 Task: Add The Fish Market Farm Raised Atlantic Salmon to the cart.
Action: Mouse pressed left at (26, 138)
Screenshot: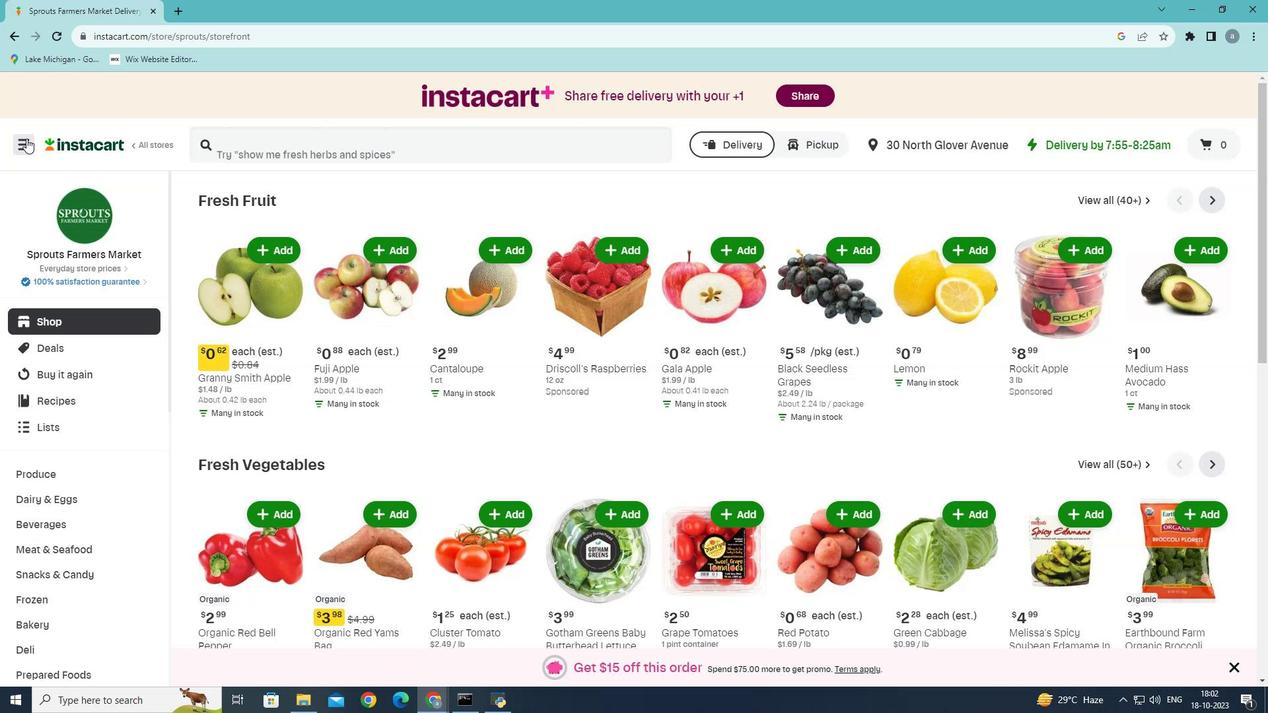 
Action: Mouse moved to (66, 382)
Screenshot: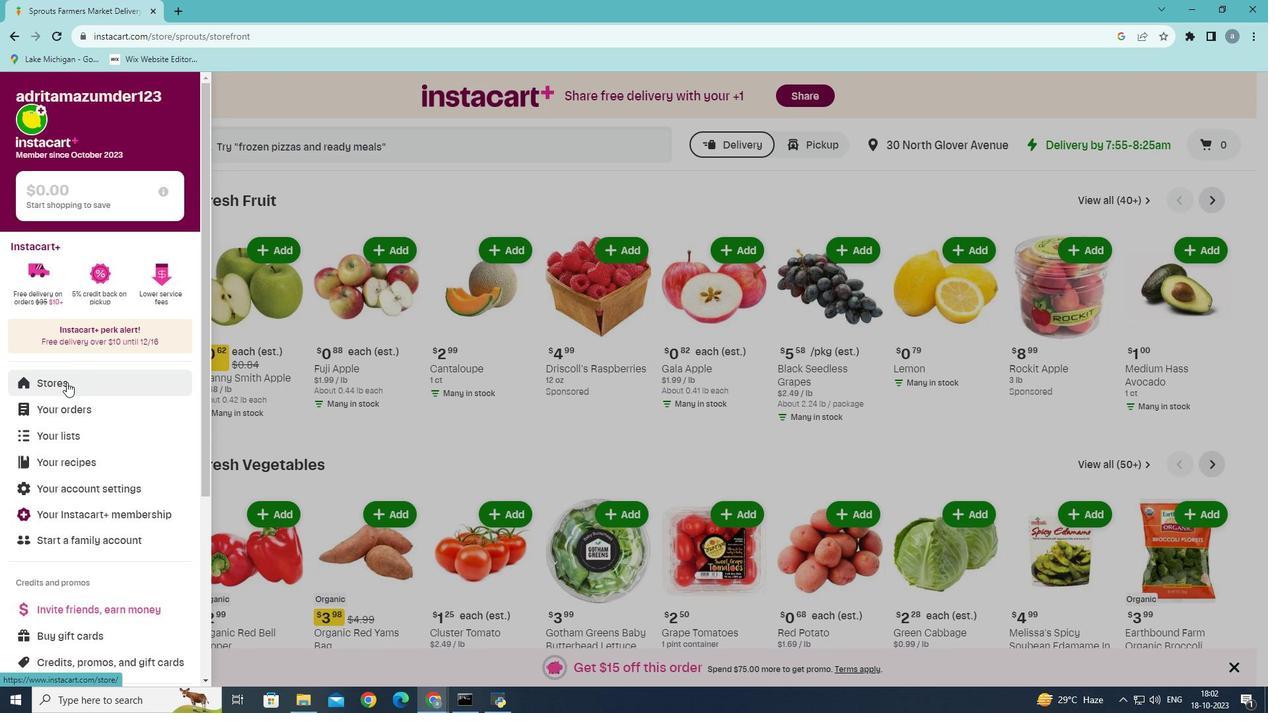 
Action: Mouse pressed left at (66, 382)
Screenshot: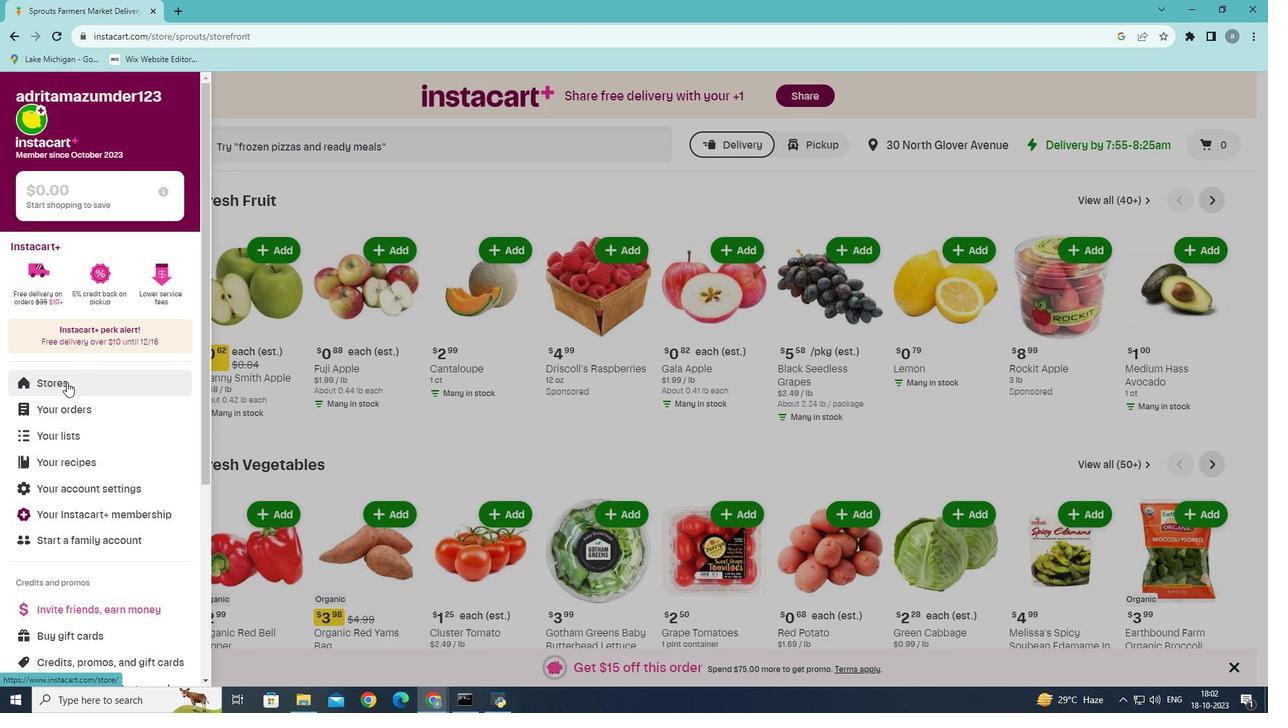 
Action: Mouse moved to (309, 149)
Screenshot: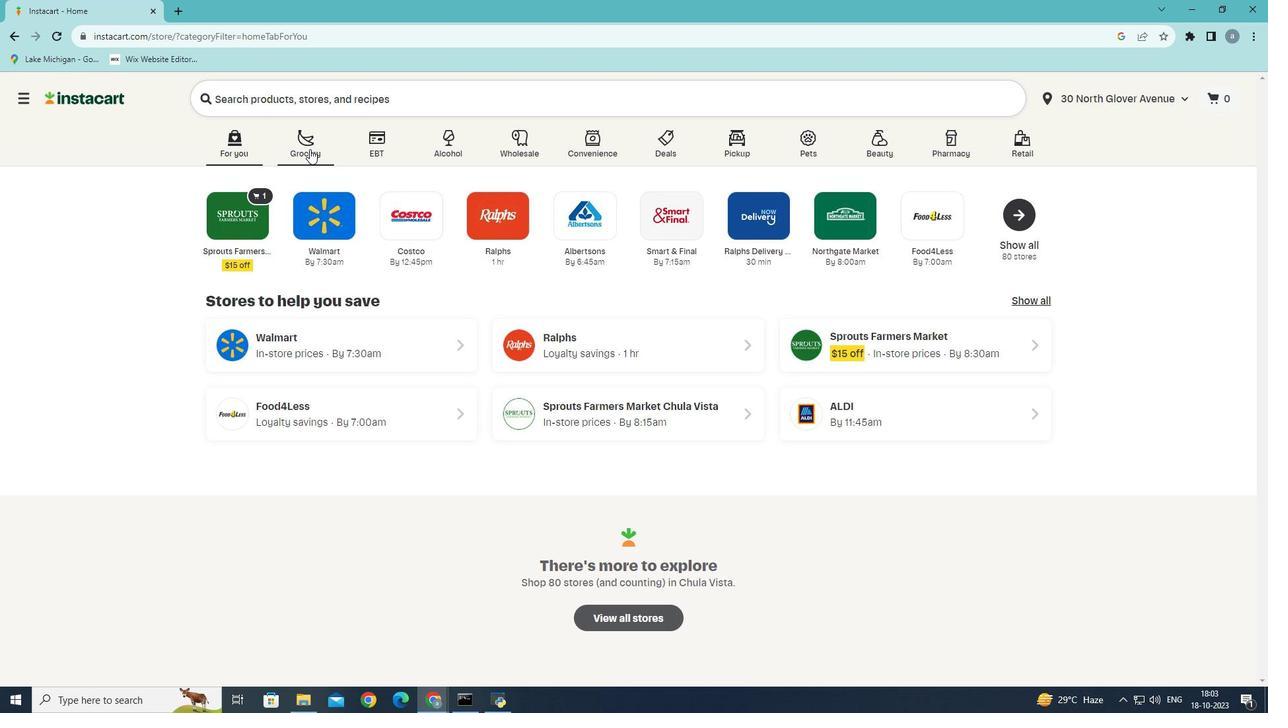 
Action: Mouse pressed left at (309, 149)
Screenshot: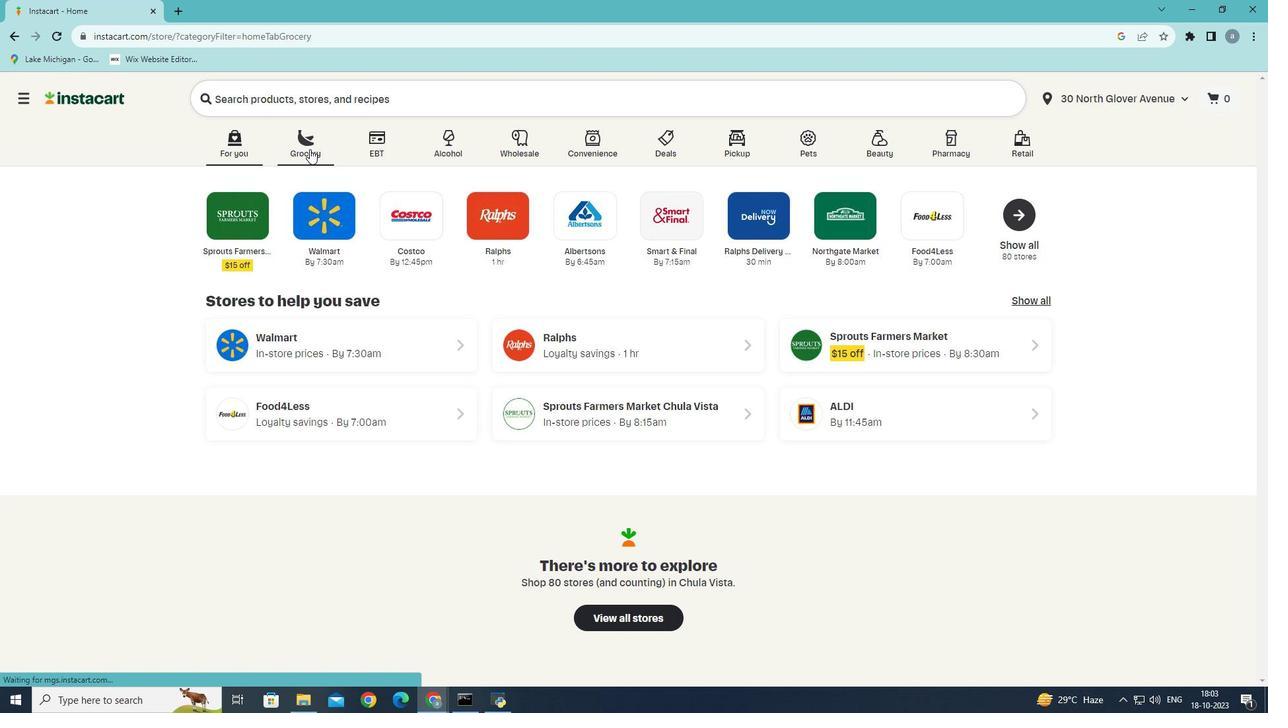 
Action: Mouse moved to (291, 377)
Screenshot: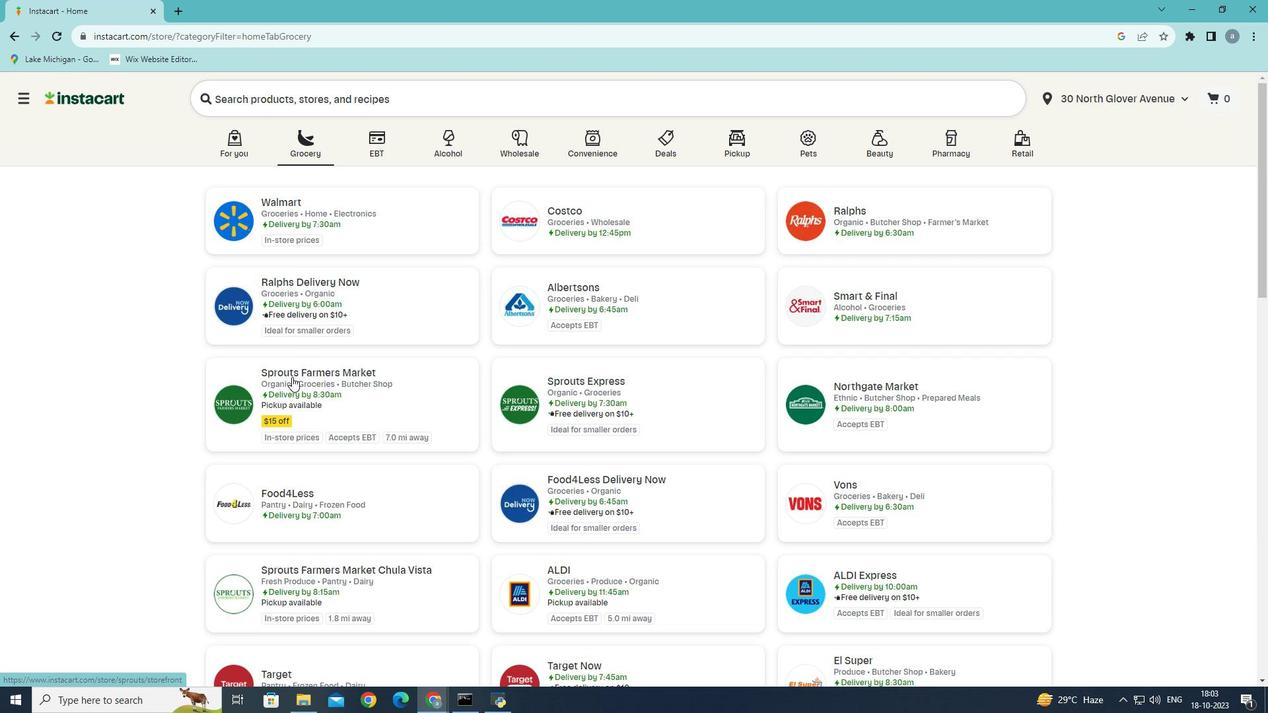 
Action: Mouse pressed left at (291, 377)
Screenshot: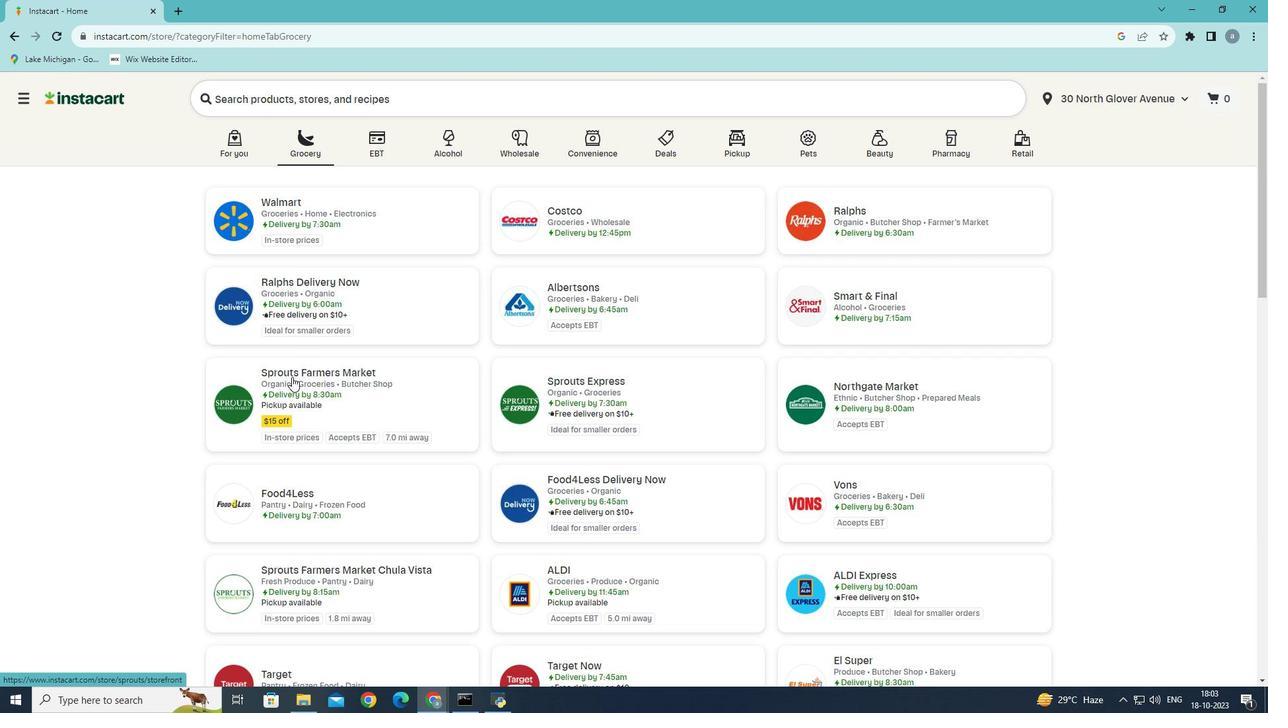 
Action: Mouse moved to (48, 546)
Screenshot: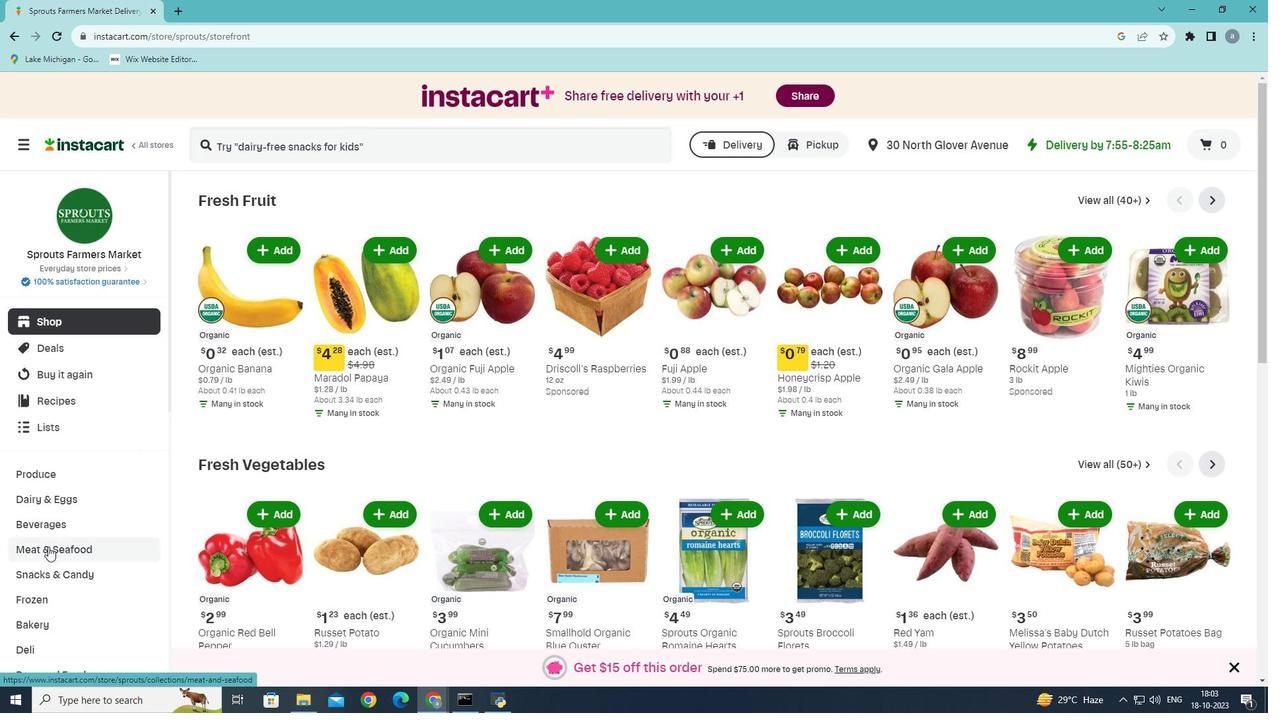 
Action: Mouse pressed left at (48, 546)
Screenshot: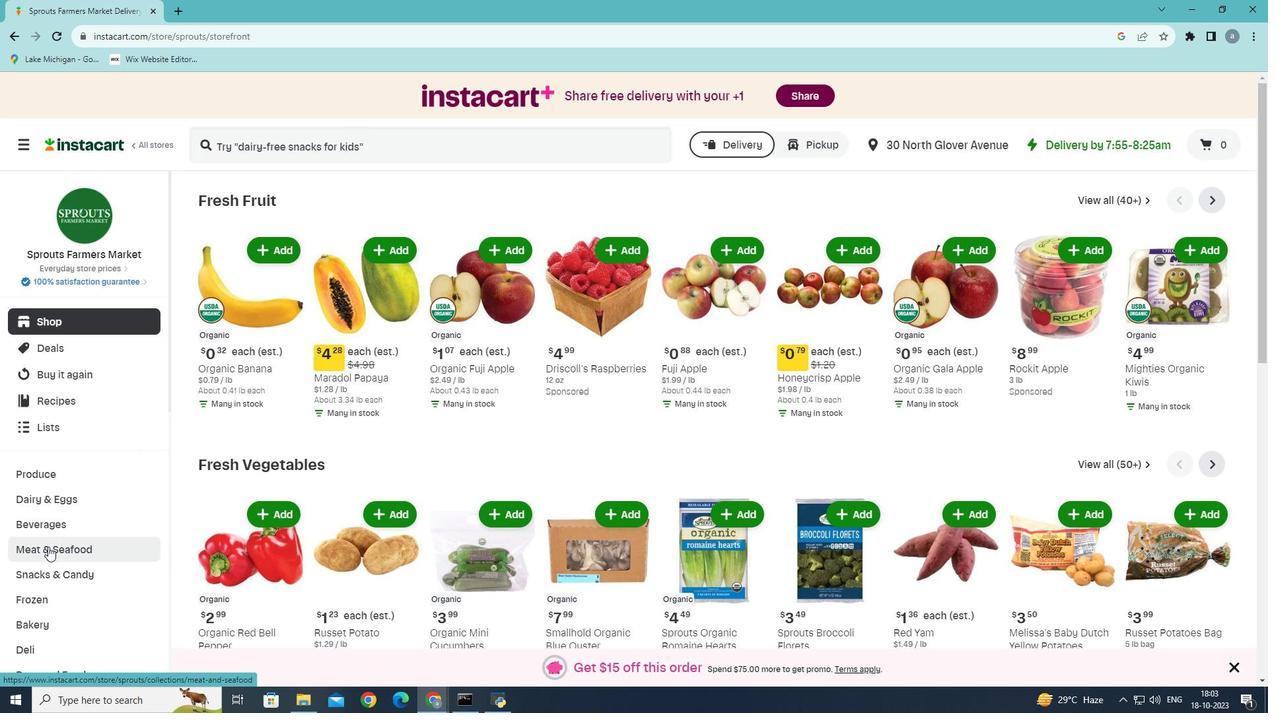 
Action: Mouse moved to (523, 235)
Screenshot: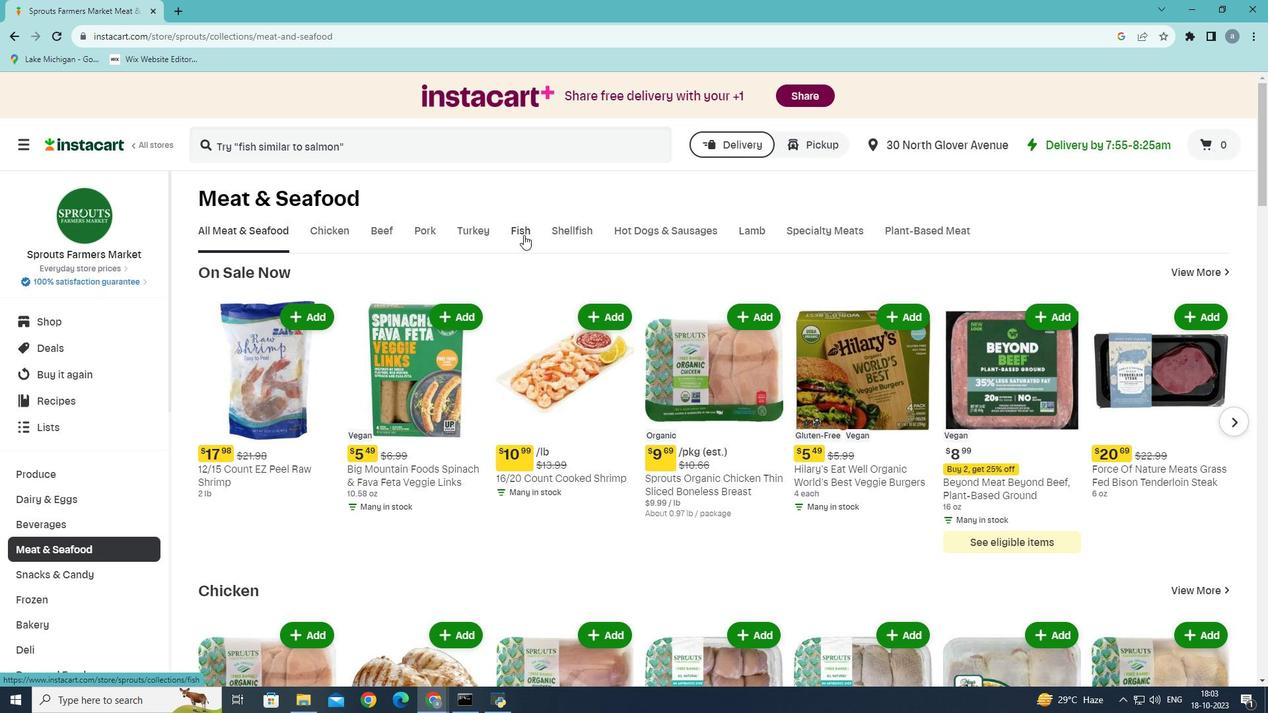 
Action: Mouse pressed left at (523, 235)
Screenshot: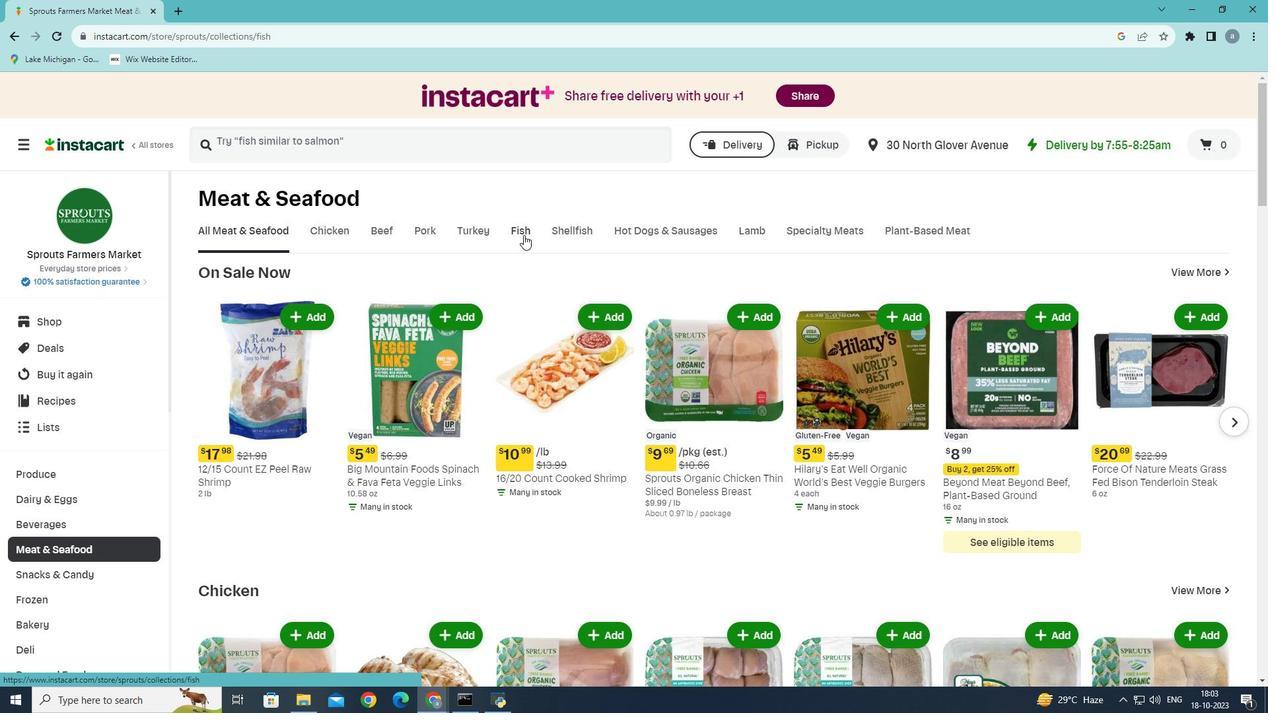 
Action: Mouse moved to (689, 501)
Screenshot: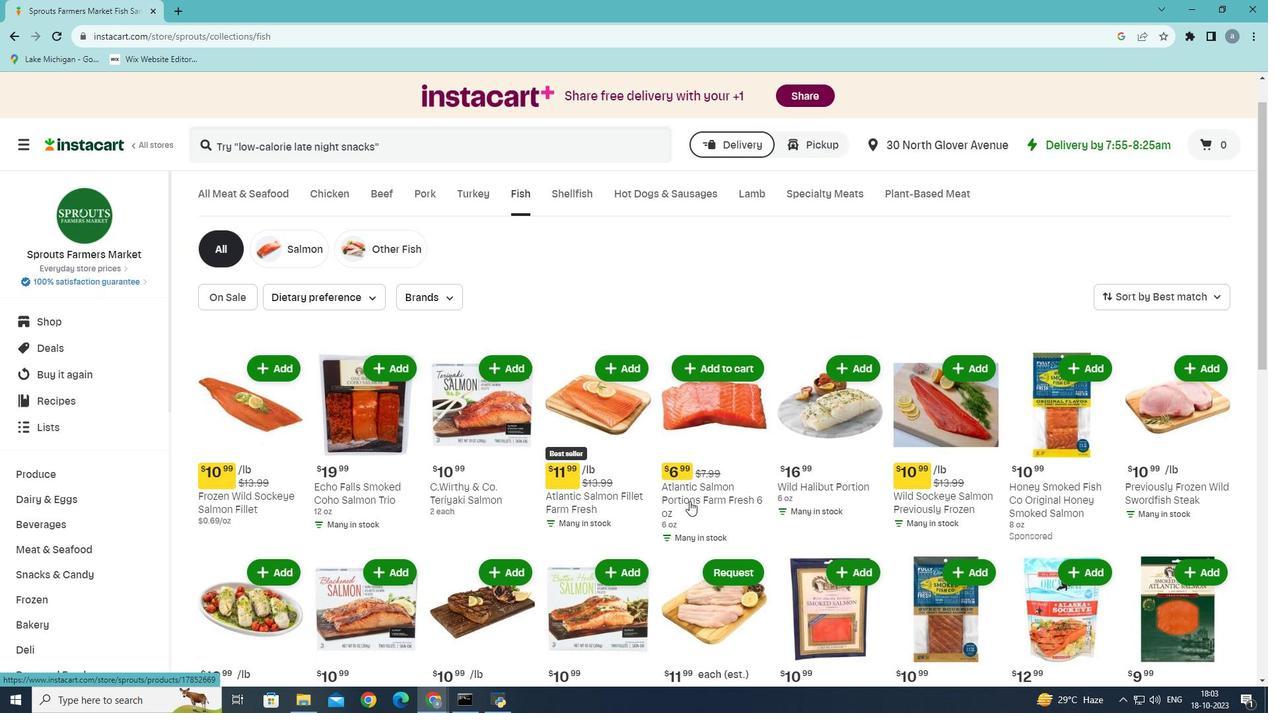 
Action: Mouse scrolled (689, 500) with delta (0, 0)
Screenshot: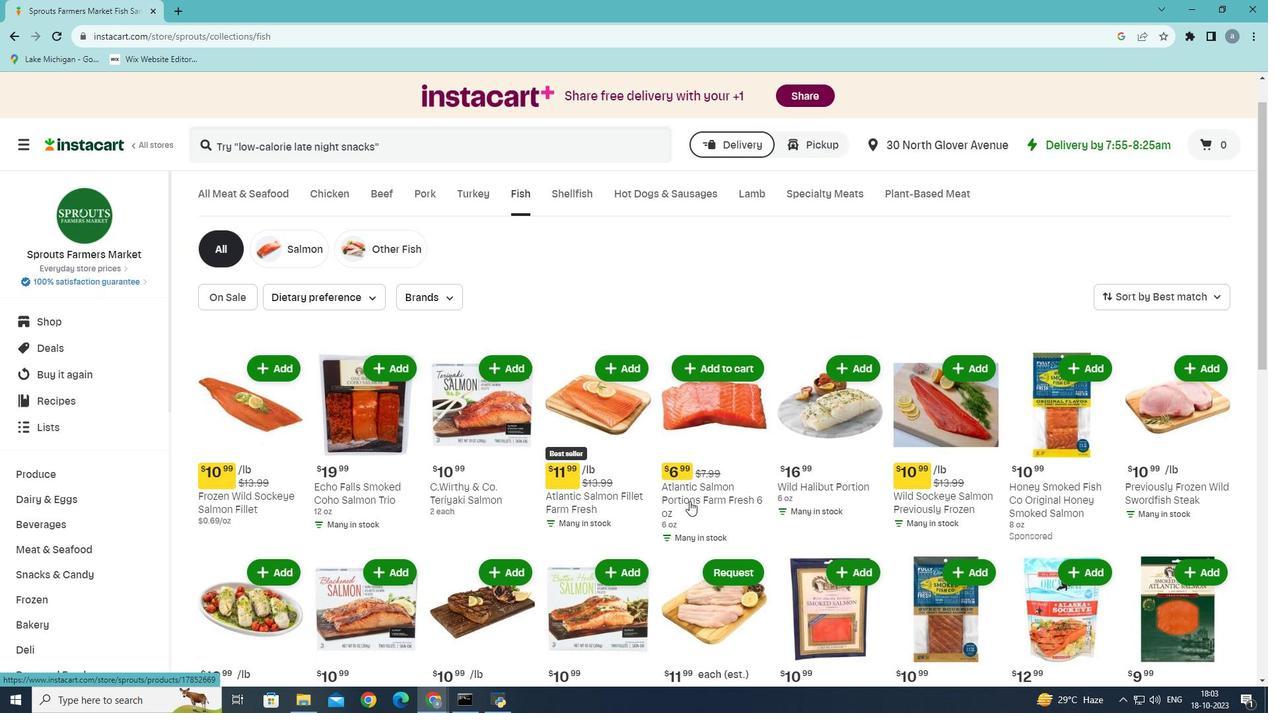 
Action: Mouse scrolled (689, 500) with delta (0, 0)
Screenshot: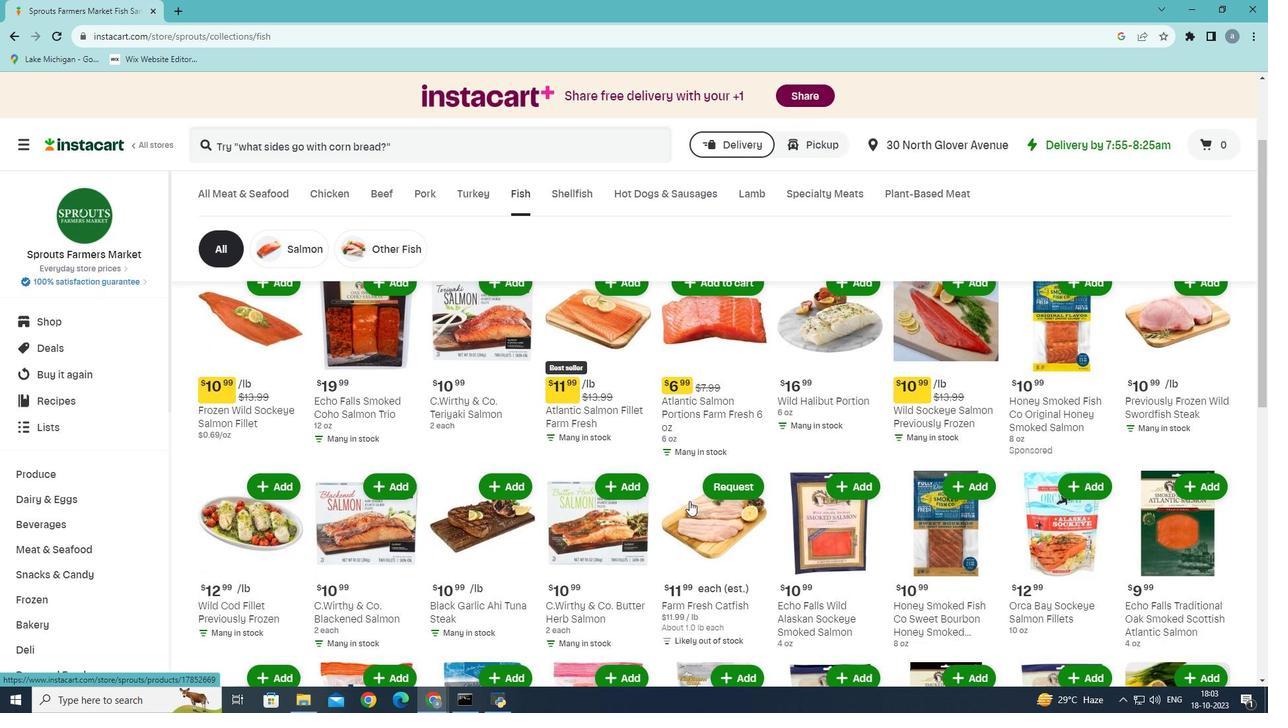 
Action: Mouse moved to (688, 502)
Screenshot: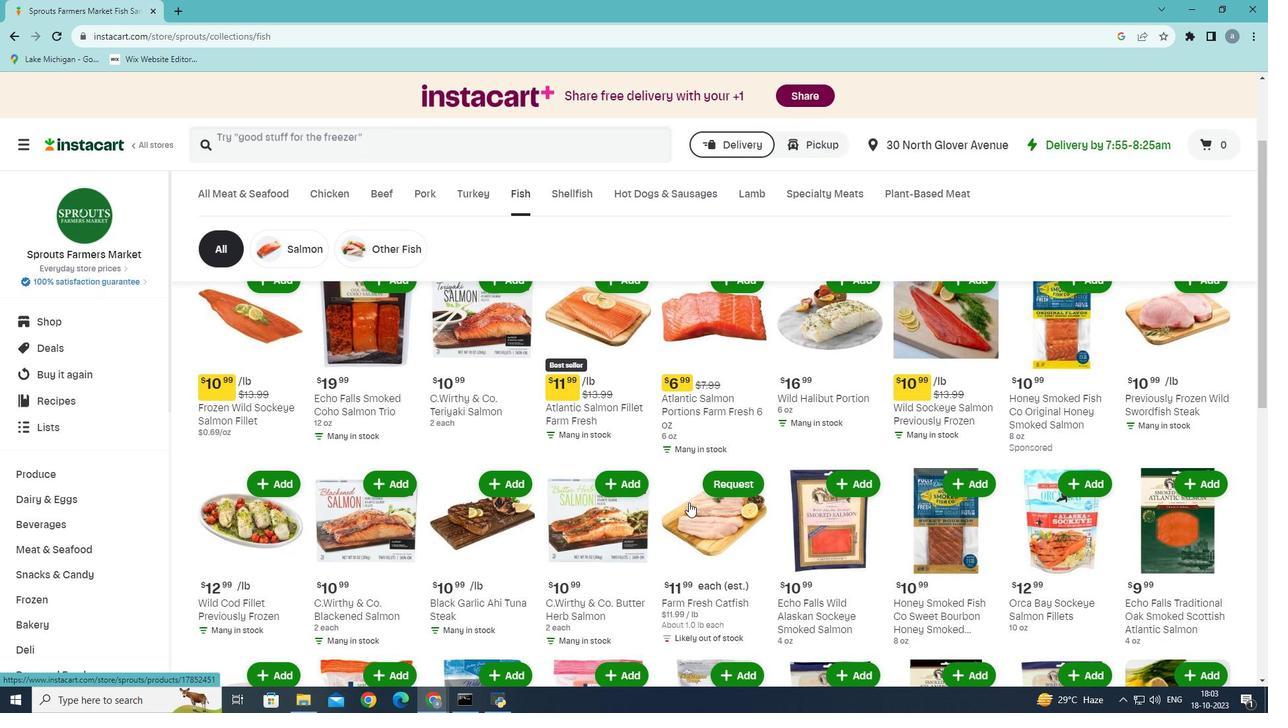 
Action: Mouse scrolled (688, 502) with delta (0, 0)
Screenshot: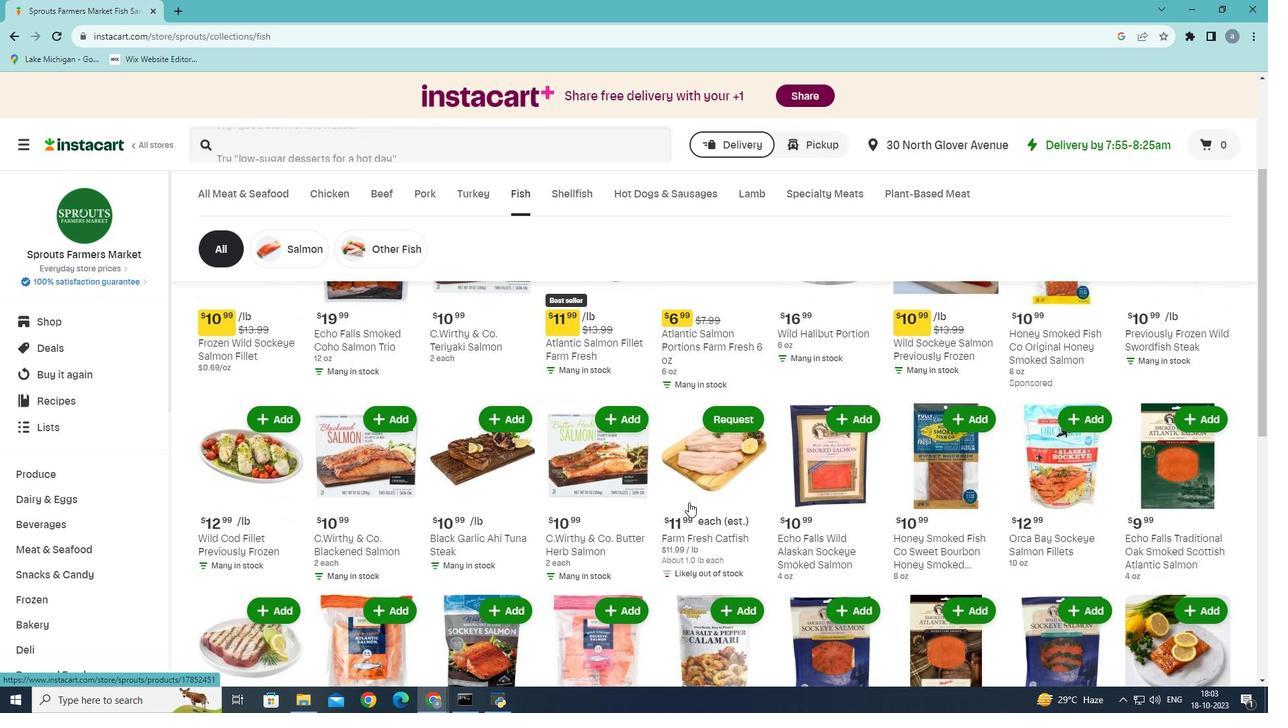 
Action: Mouse moved to (685, 502)
Screenshot: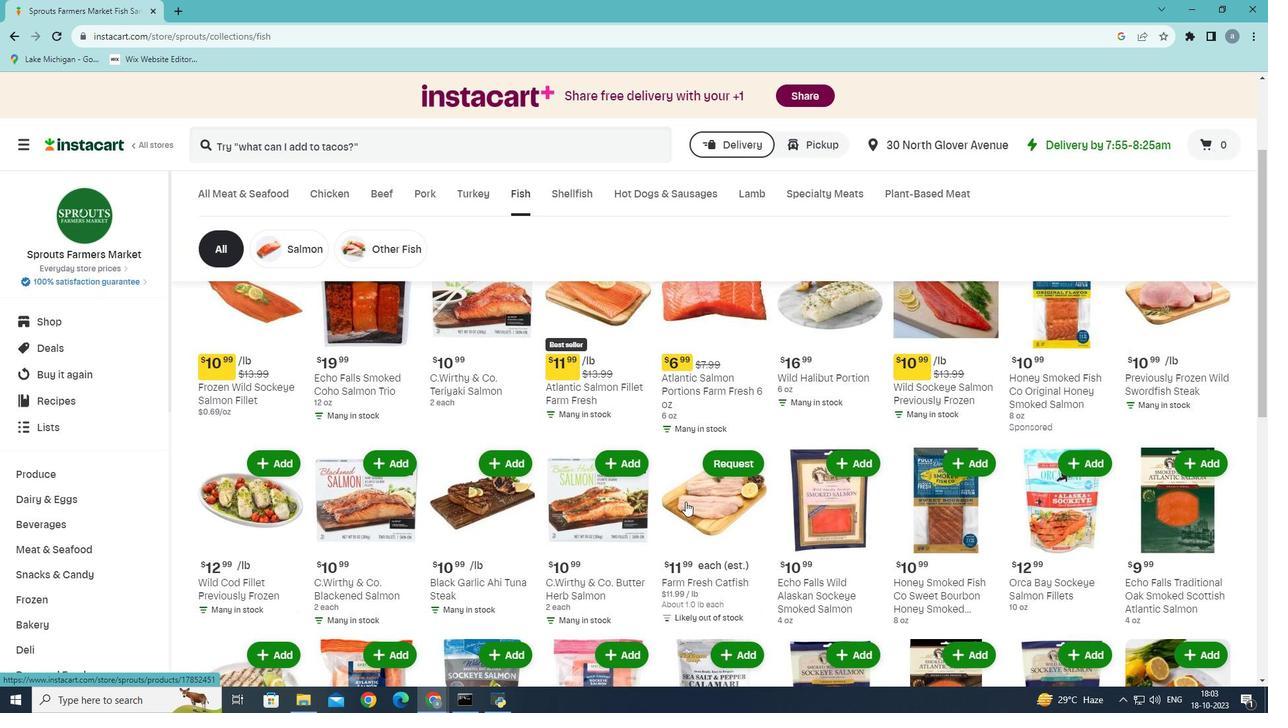 
Action: Mouse scrolled (685, 502) with delta (0, 0)
Screenshot: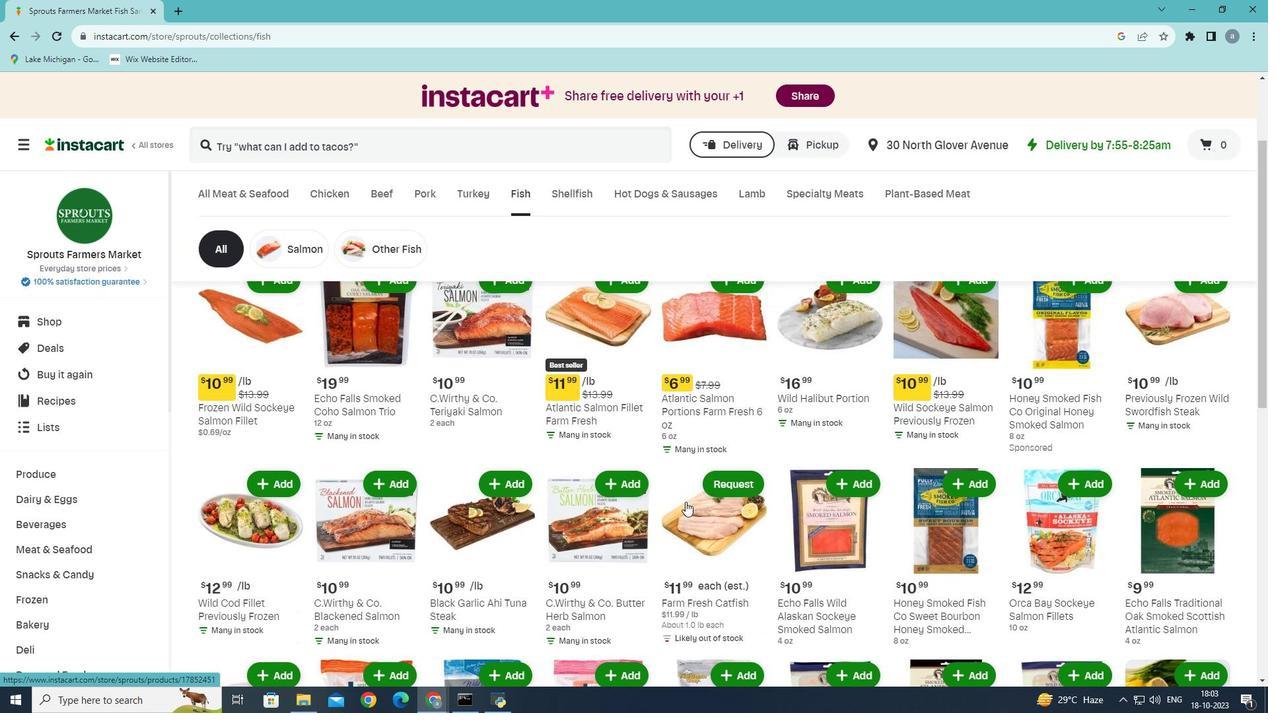 
Action: Mouse moved to (688, 510)
Screenshot: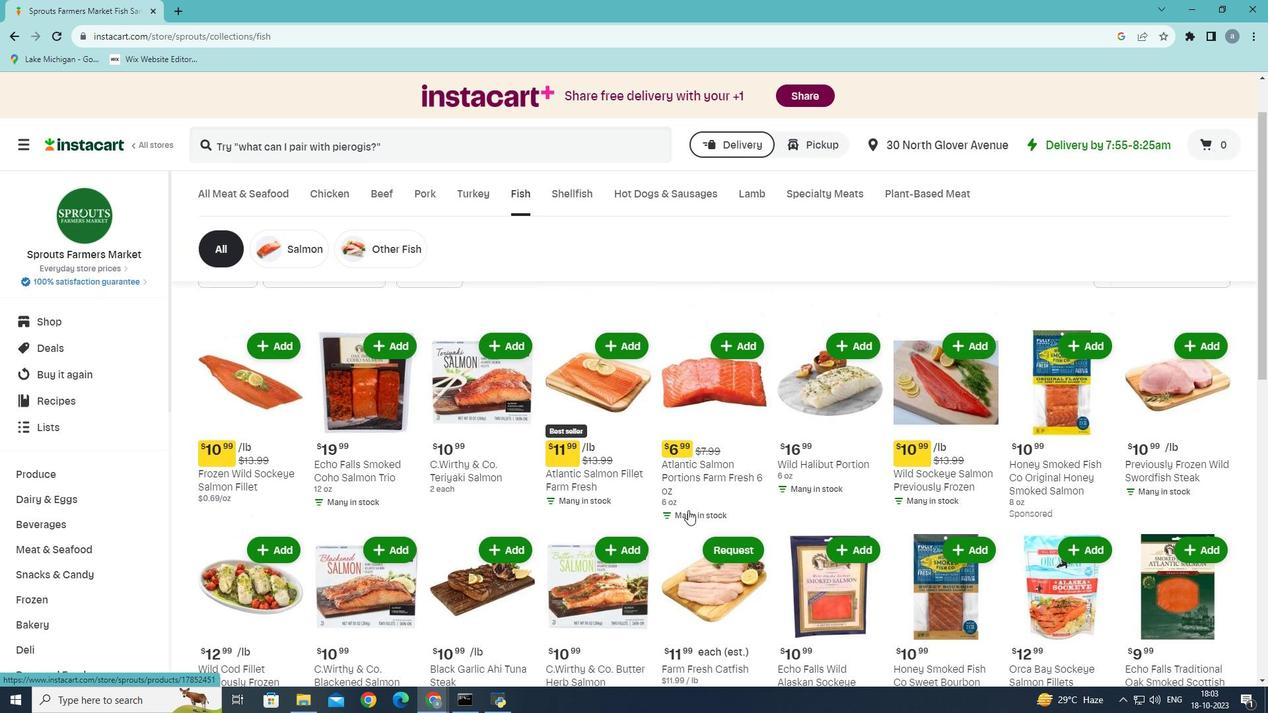 
Action: Mouse scrolled (688, 511) with delta (0, 0)
Screenshot: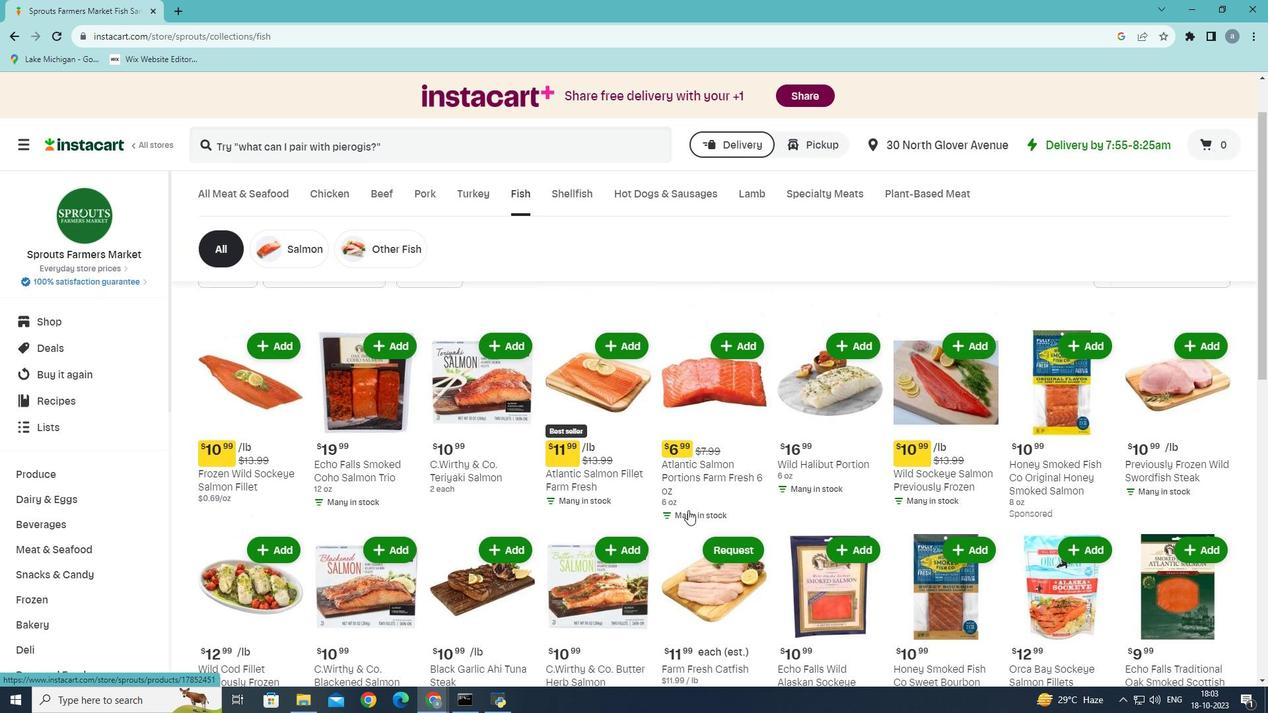
Action: Mouse moved to (39, 77)
Screenshot: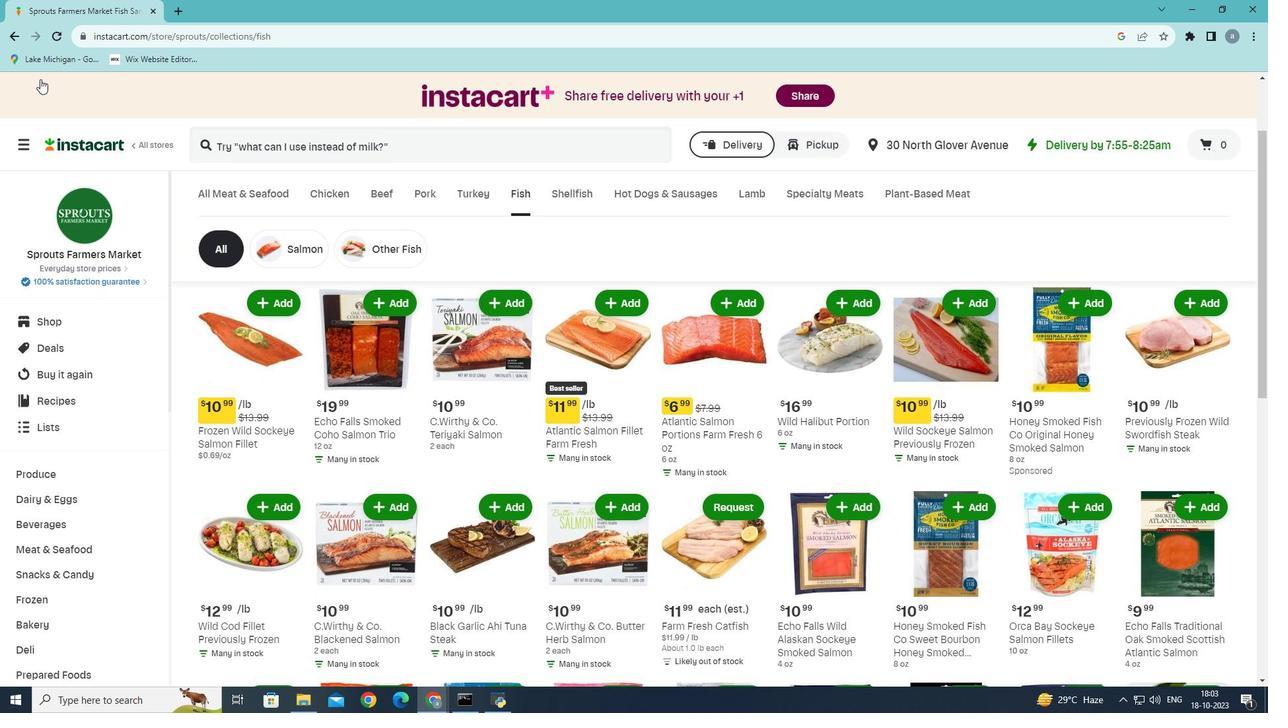 
Action: Mouse scrolled (39, 77) with delta (0, 0)
Screenshot: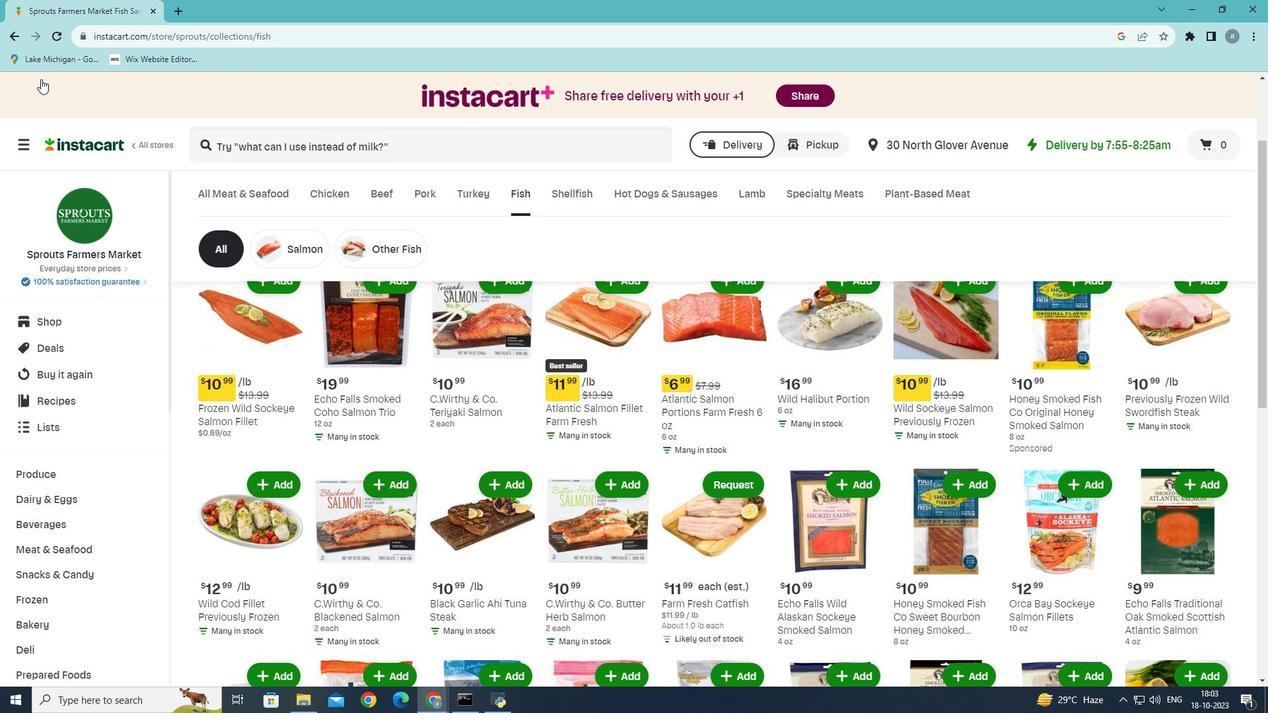 
Action: Mouse moved to (40, 78)
Screenshot: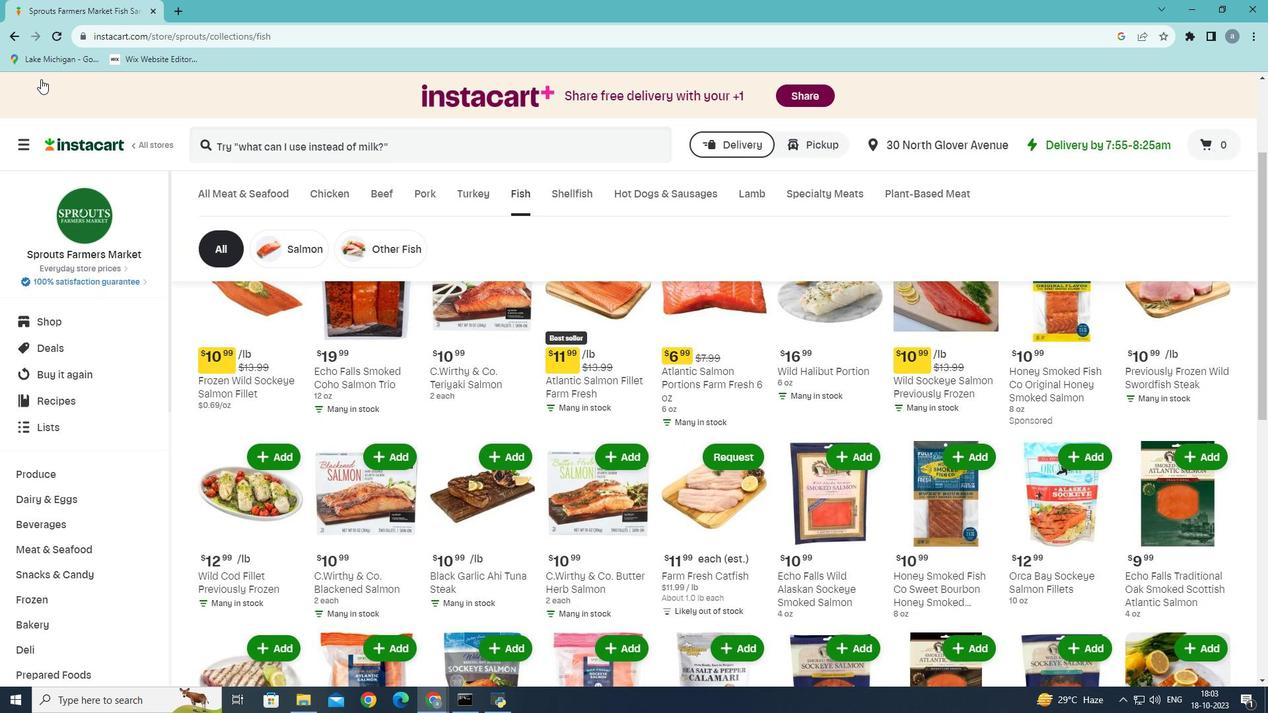 
Action: Mouse scrolled (40, 77) with delta (0, 0)
Screenshot: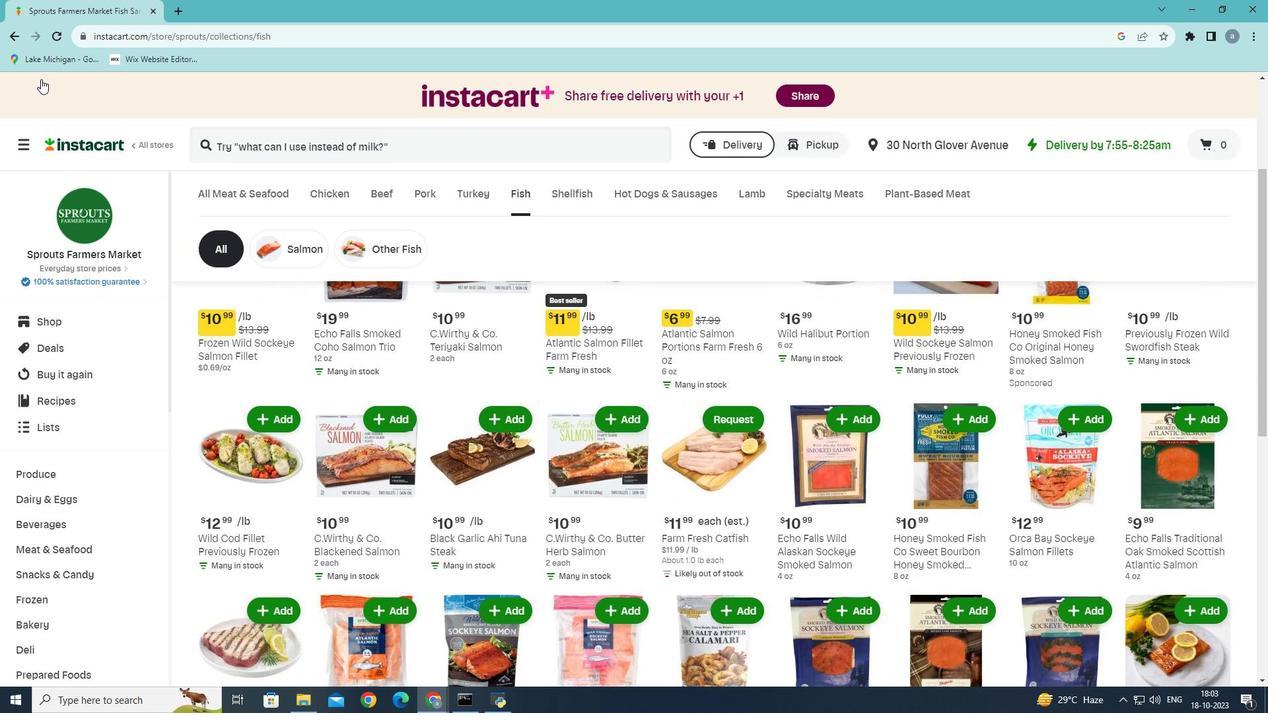 
Action: Mouse moved to (43, 90)
Screenshot: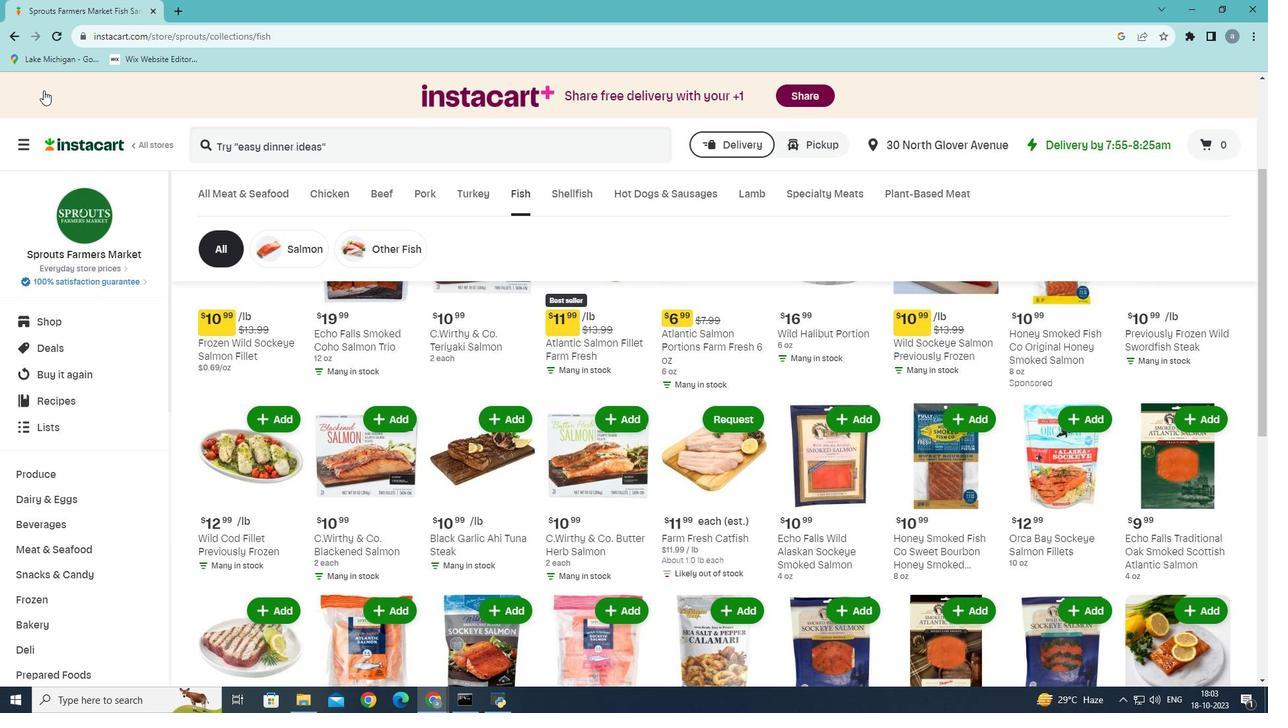 
Action: Mouse scrolled (43, 89) with delta (0, 0)
Screenshot: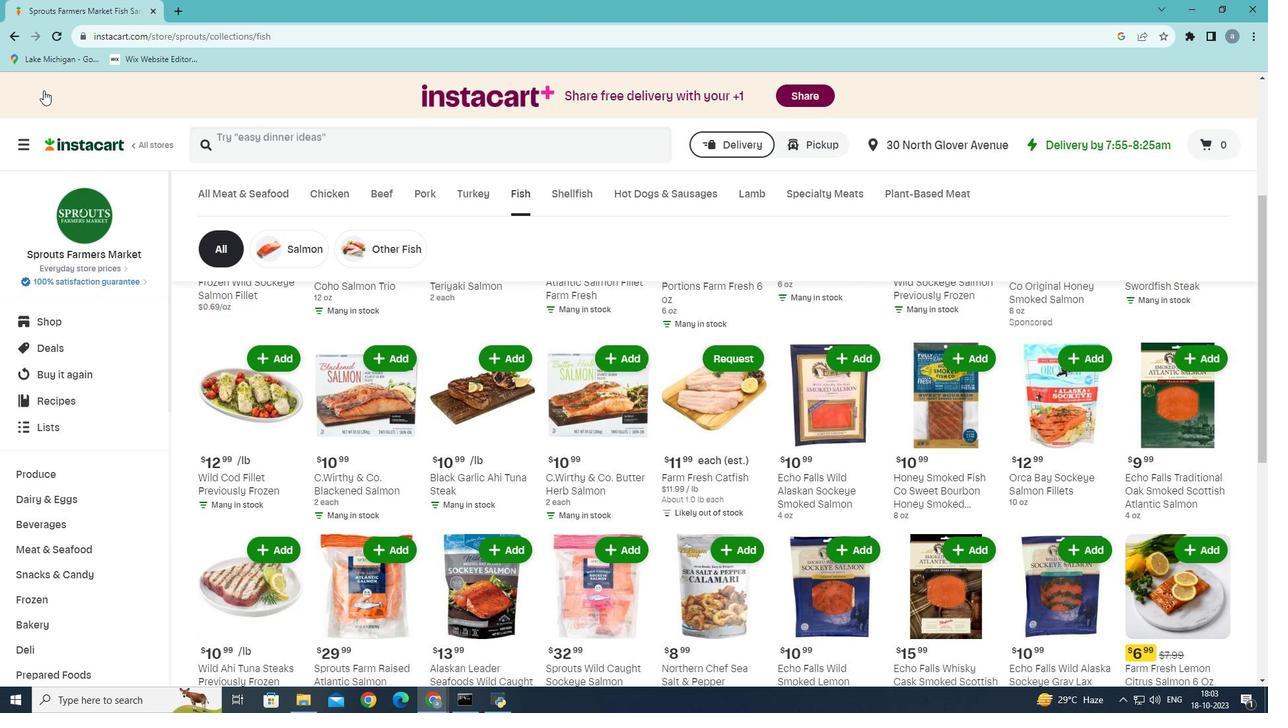 
Action: Mouse moved to (426, 341)
Screenshot: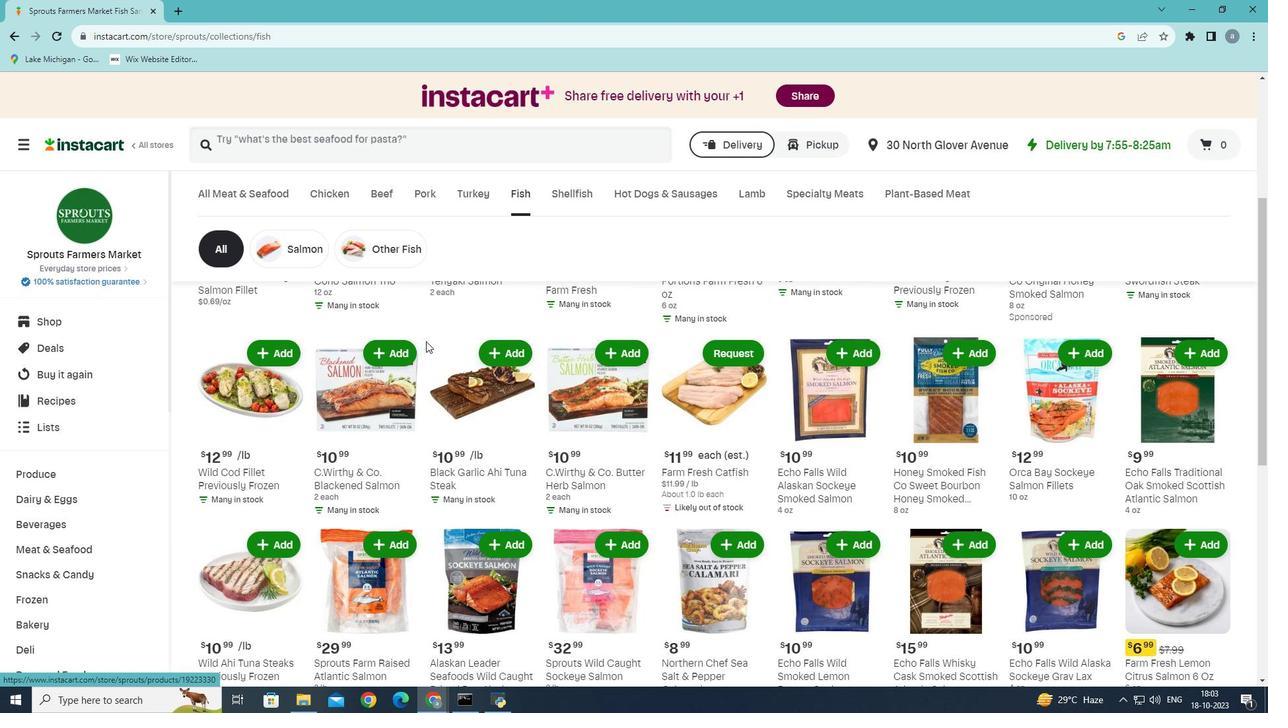 
Action: Mouse scrolled (426, 340) with delta (0, 0)
Screenshot: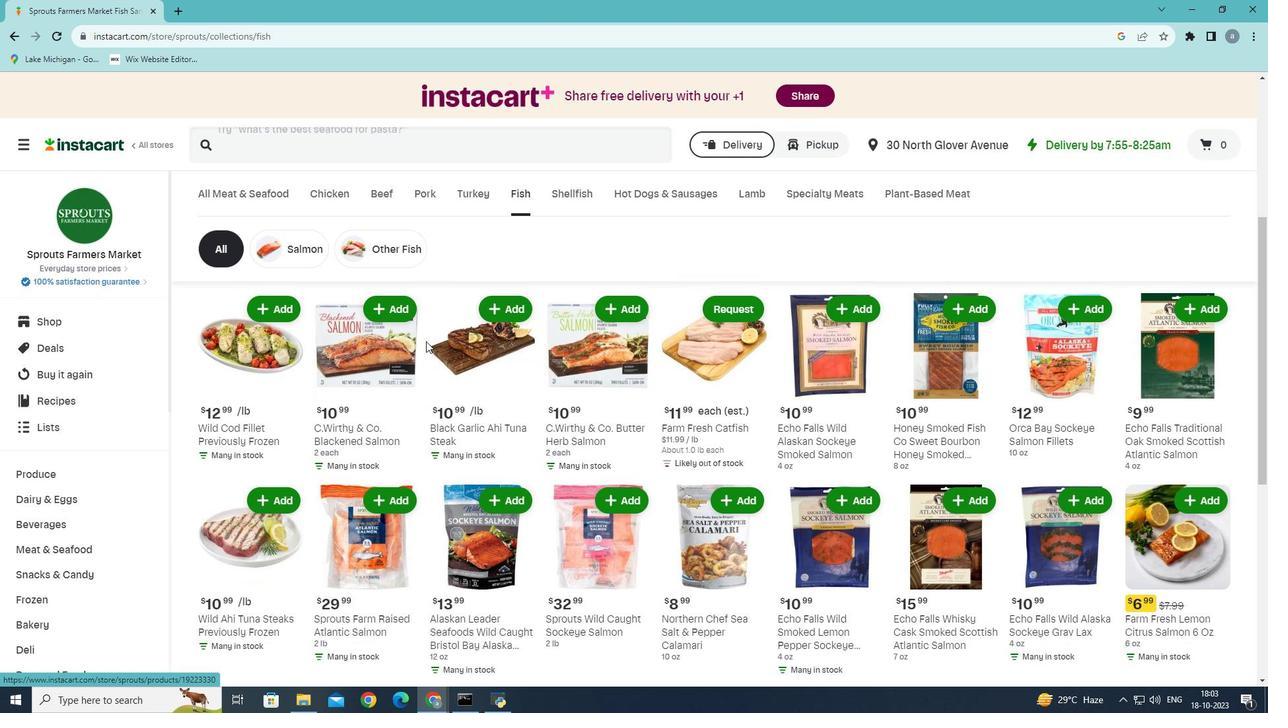 
Action: Mouse moved to (887, 441)
Screenshot: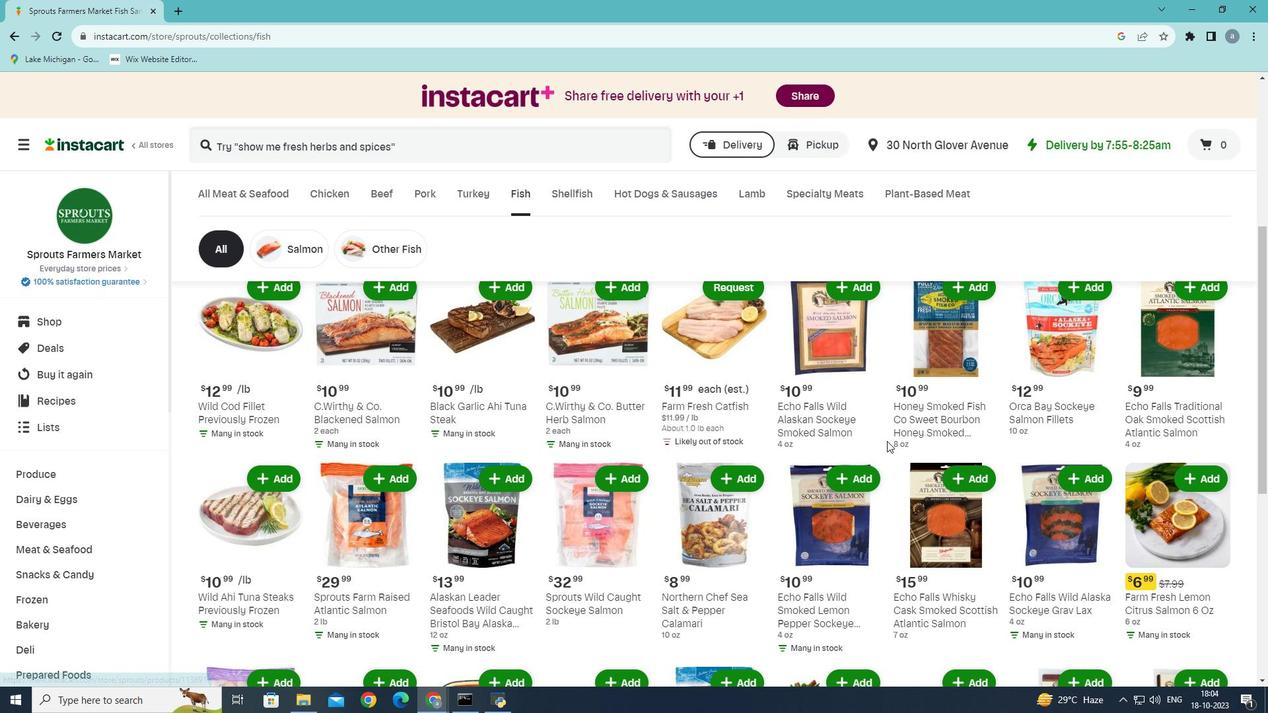
Action: Mouse scrolled (887, 440) with delta (0, 0)
Screenshot: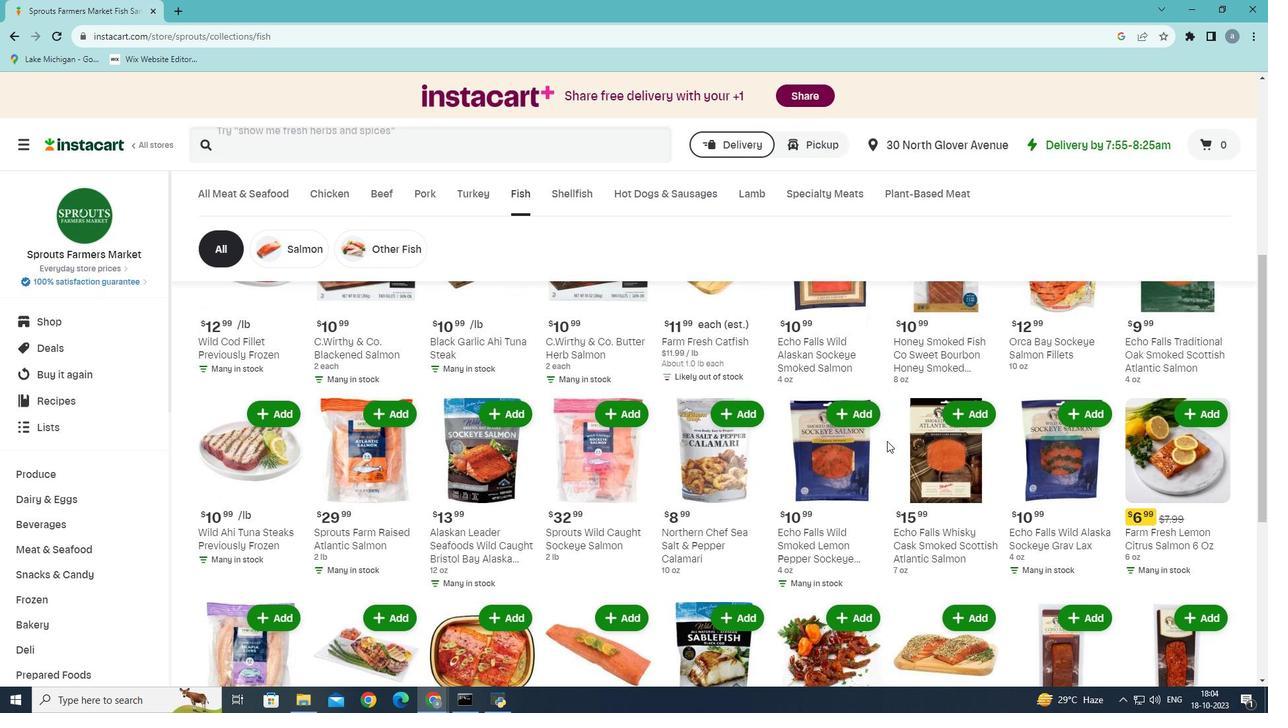 
Action: Mouse scrolled (887, 440) with delta (0, 0)
Screenshot: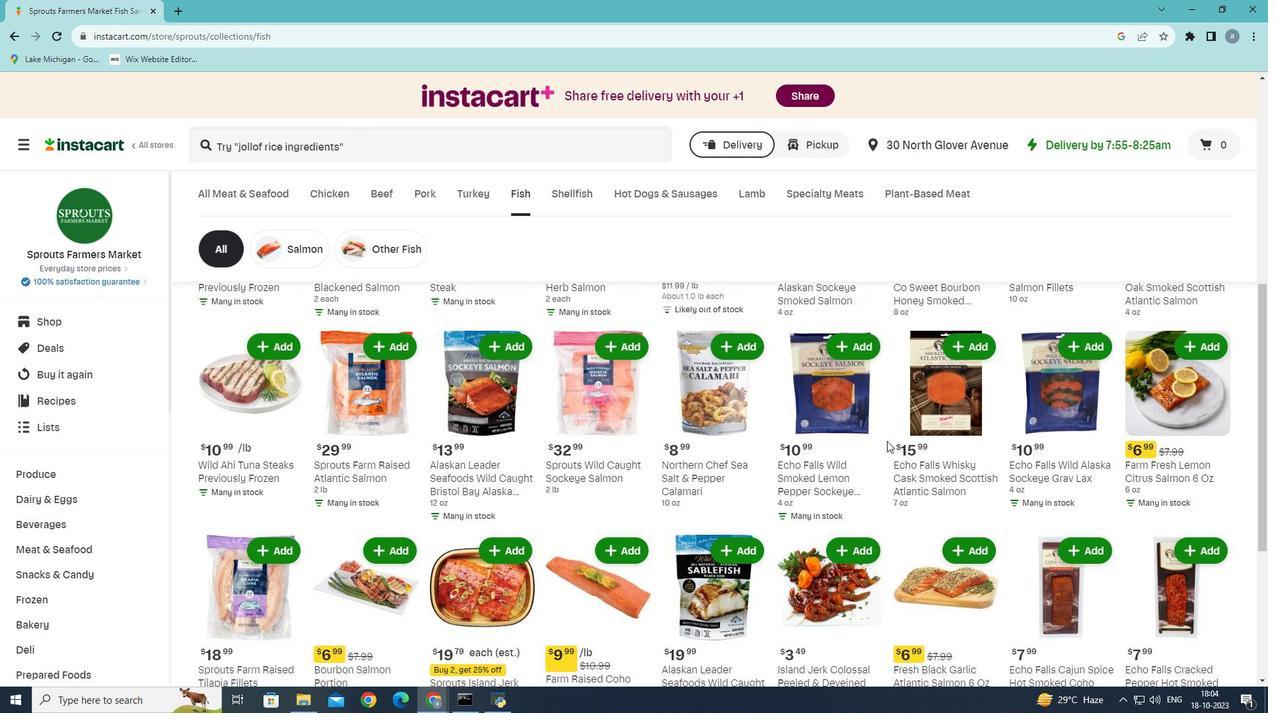 
Action: Mouse moved to (1052, 490)
Screenshot: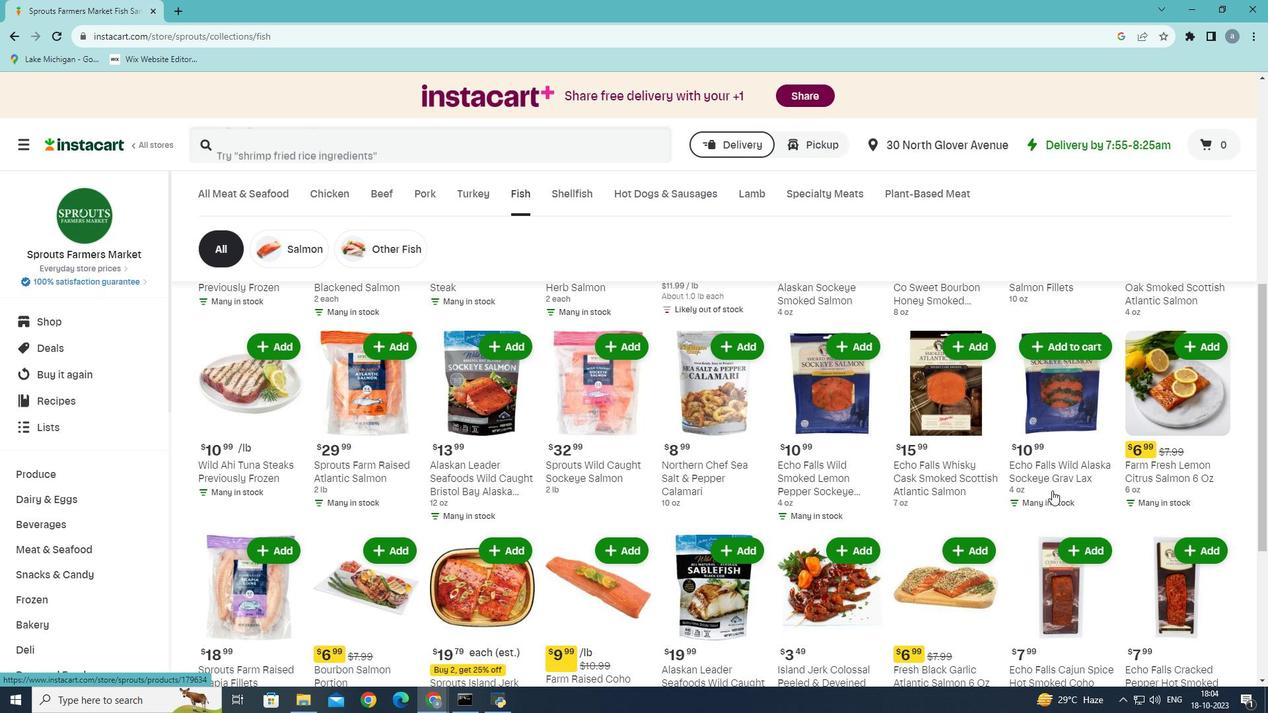 
Action: Mouse scrolled (1052, 490) with delta (0, 0)
Screenshot: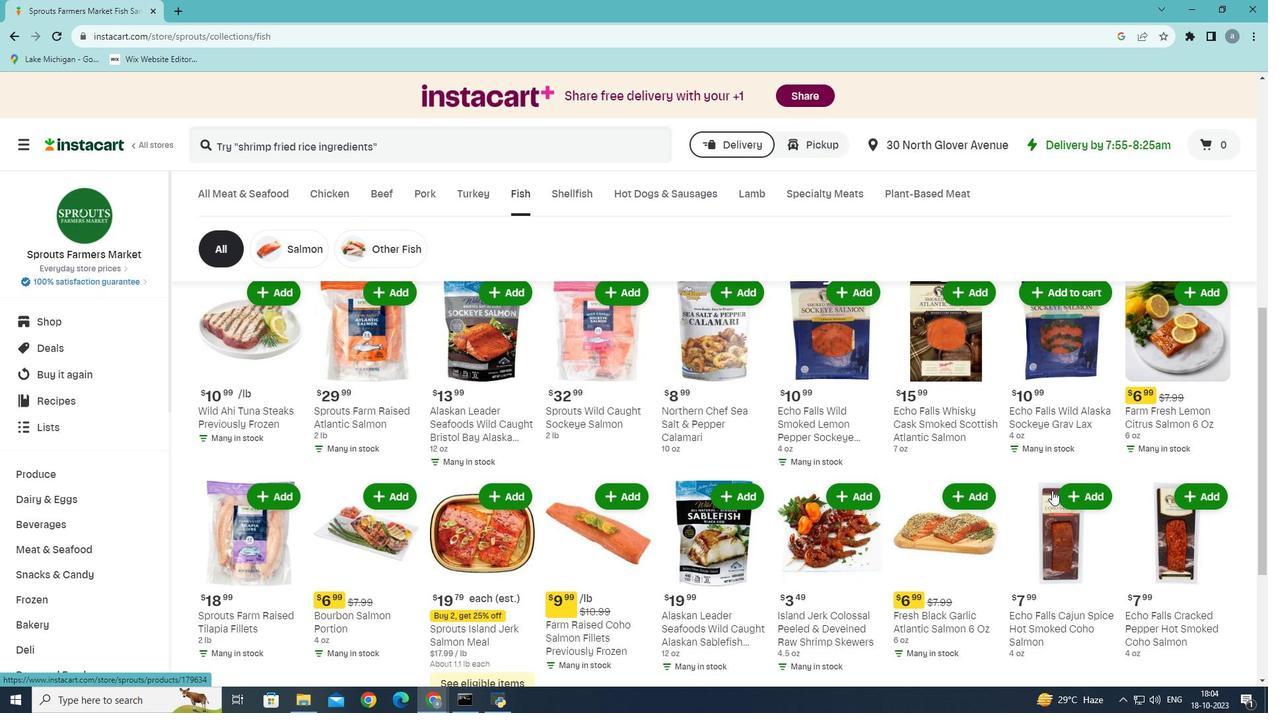
Action: Mouse scrolled (1052, 490) with delta (0, 0)
Screenshot: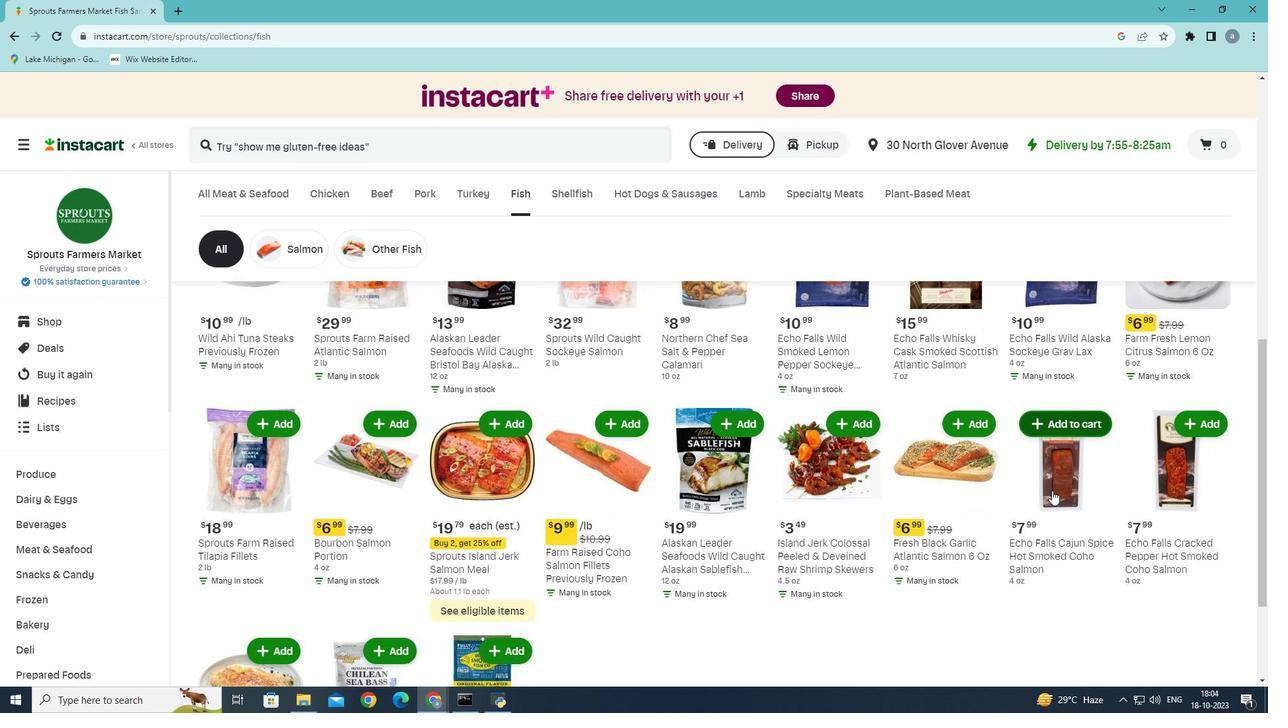 
Action: Mouse moved to (953, 566)
Screenshot: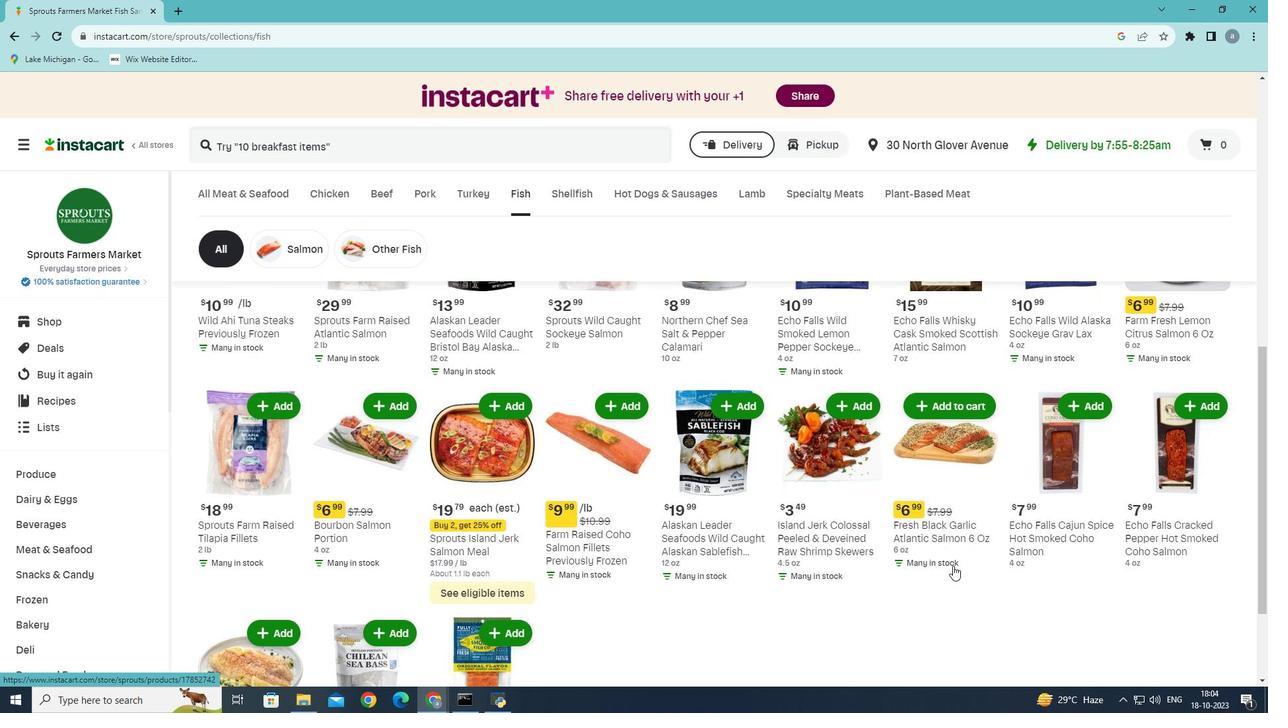 
Action: Mouse scrolled (953, 565) with delta (0, 0)
Screenshot: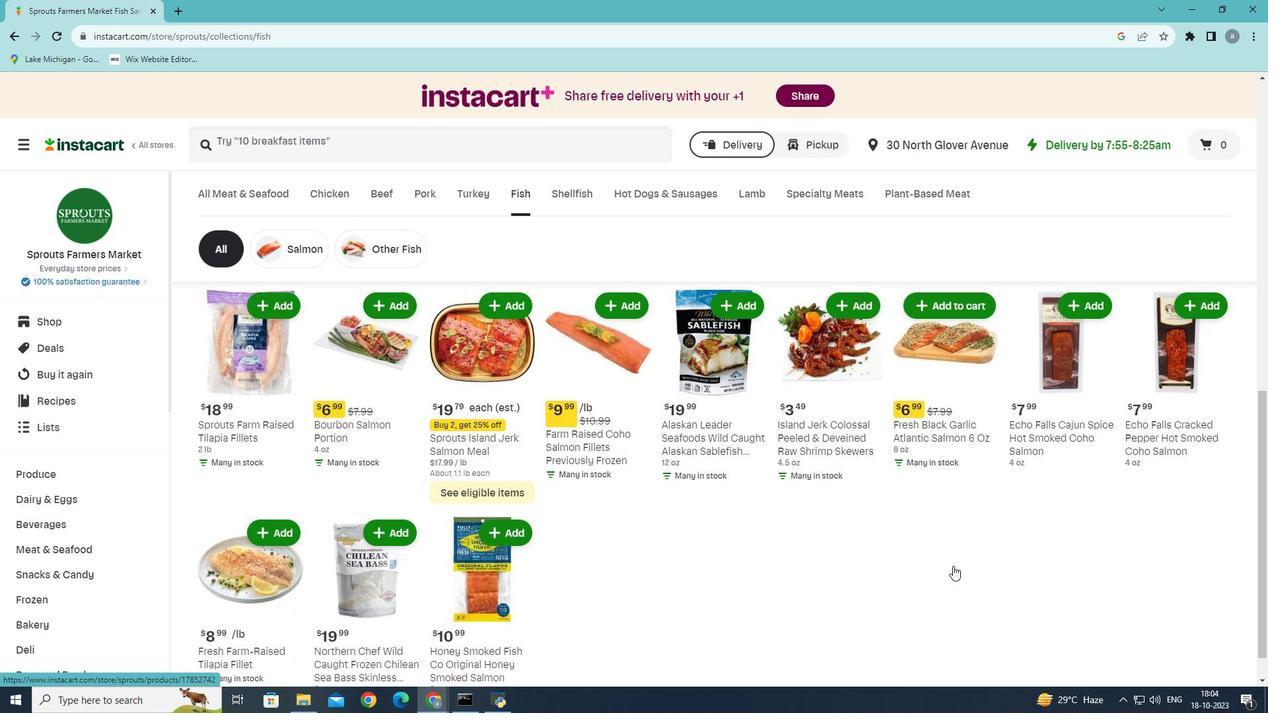 
Action: Mouse scrolled (953, 565) with delta (0, 0)
Screenshot: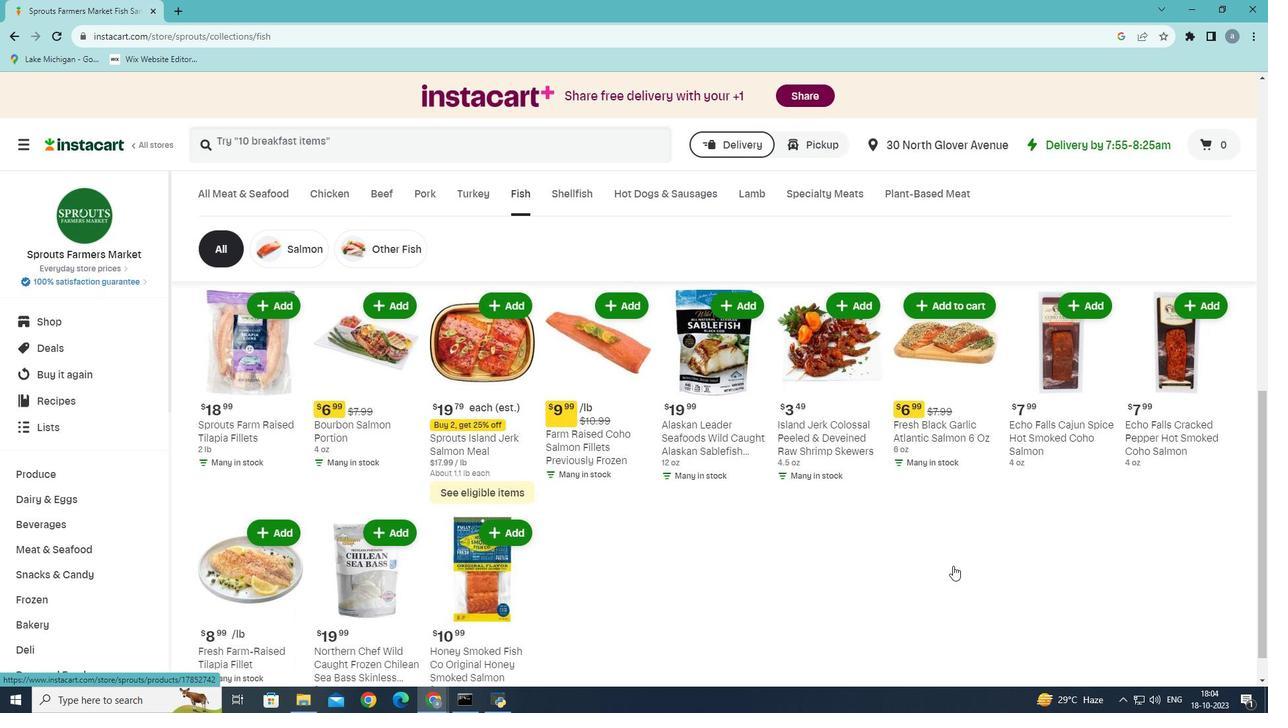 
Action: Mouse scrolled (953, 565) with delta (0, 0)
Screenshot: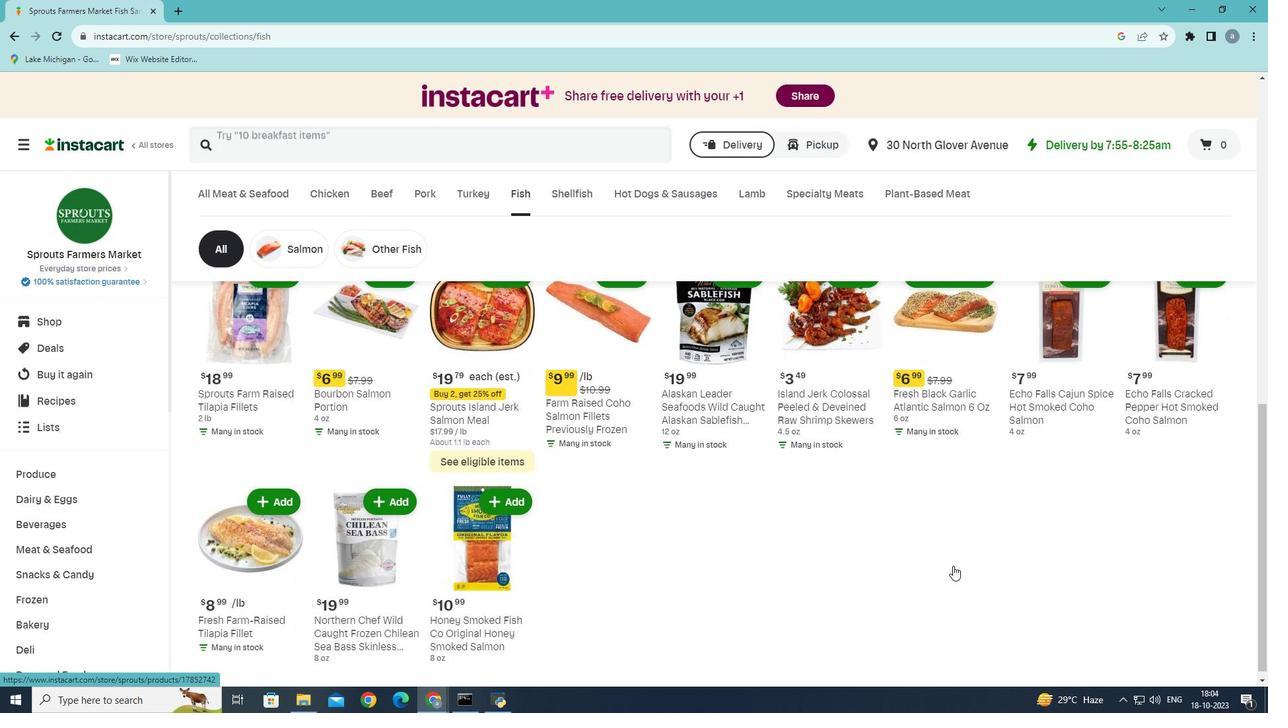 
Action: Mouse moved to (948, 565)
Screenshot: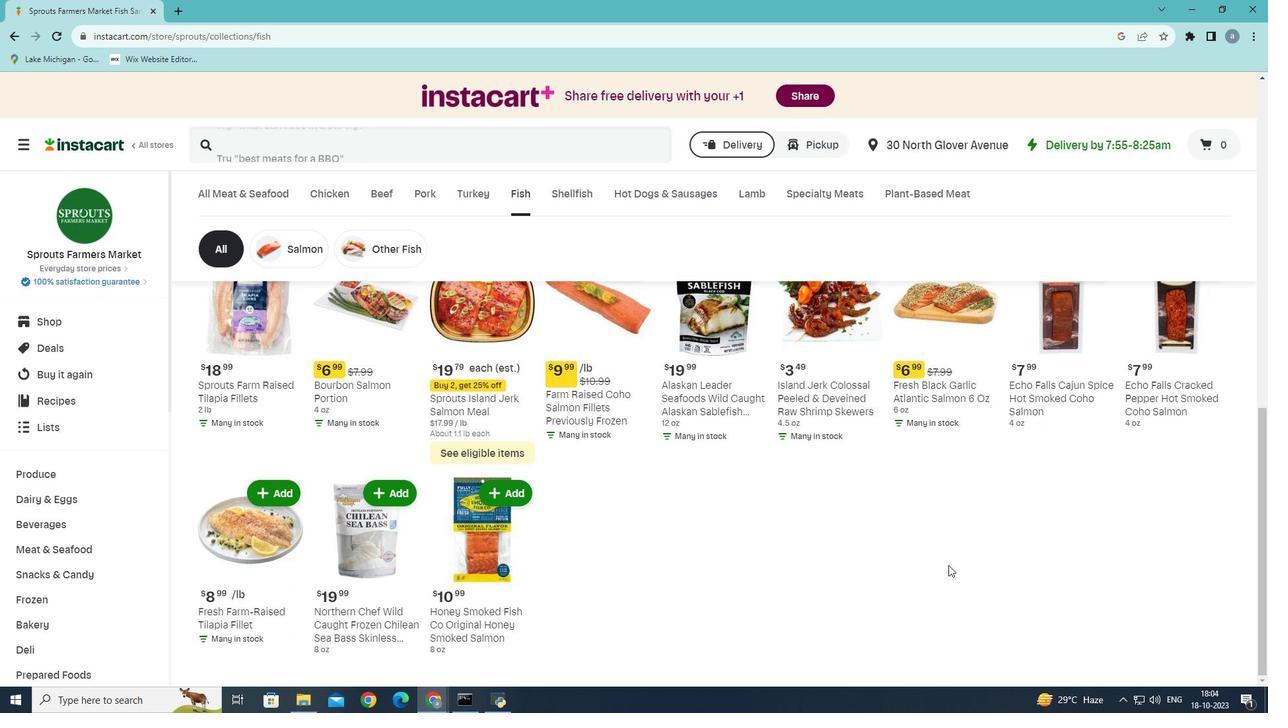 
Action: Mouse scrolled (948, 564) with delta (0, 0)
Screenshot: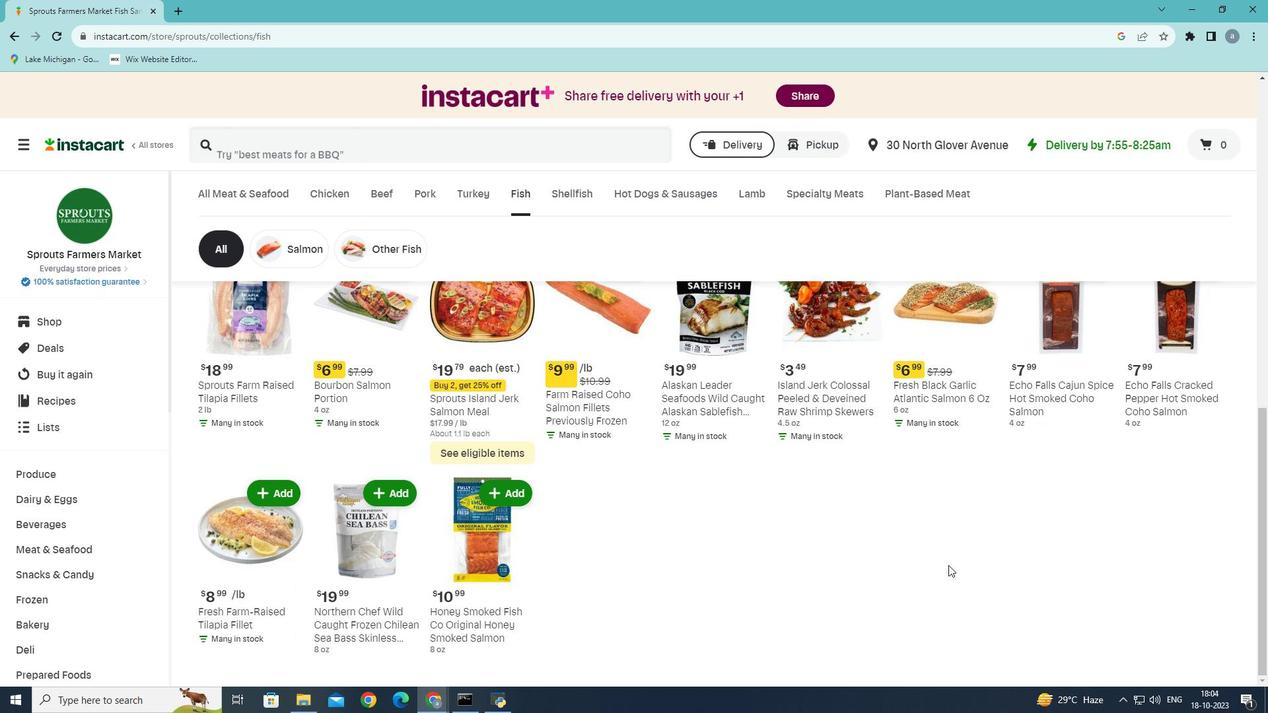 
Action: Mouse scrolled (948, 564) with delta (0, 0)
Screenshot: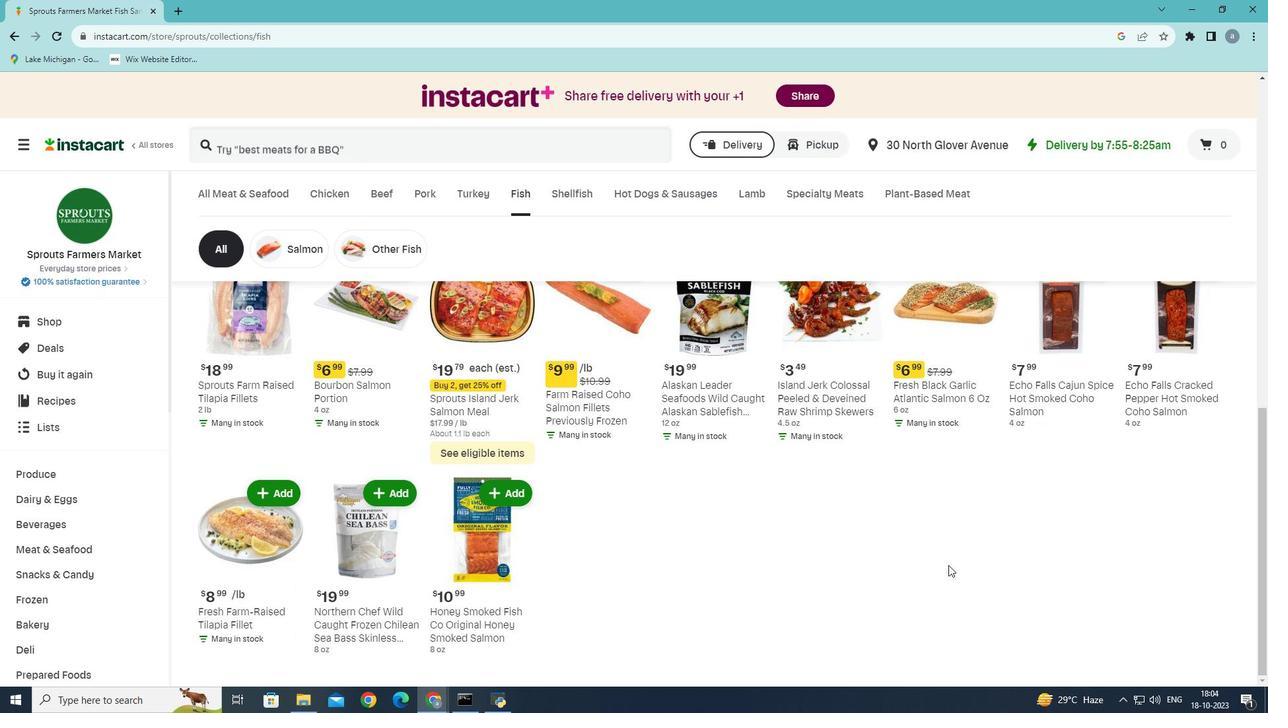 
Action: Mouse scrolled (948, 564) with delta (0, 0)
Screenshot: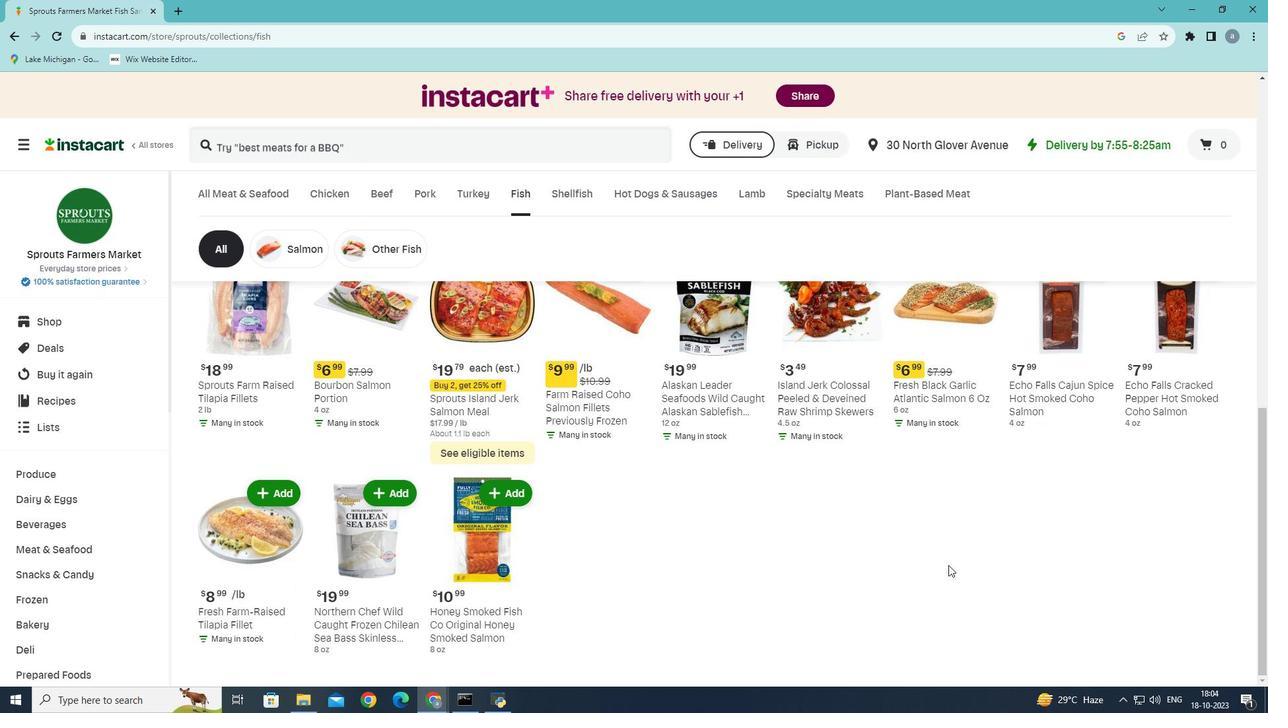
Action: Mouse moved to (945, 563)
Screenshot: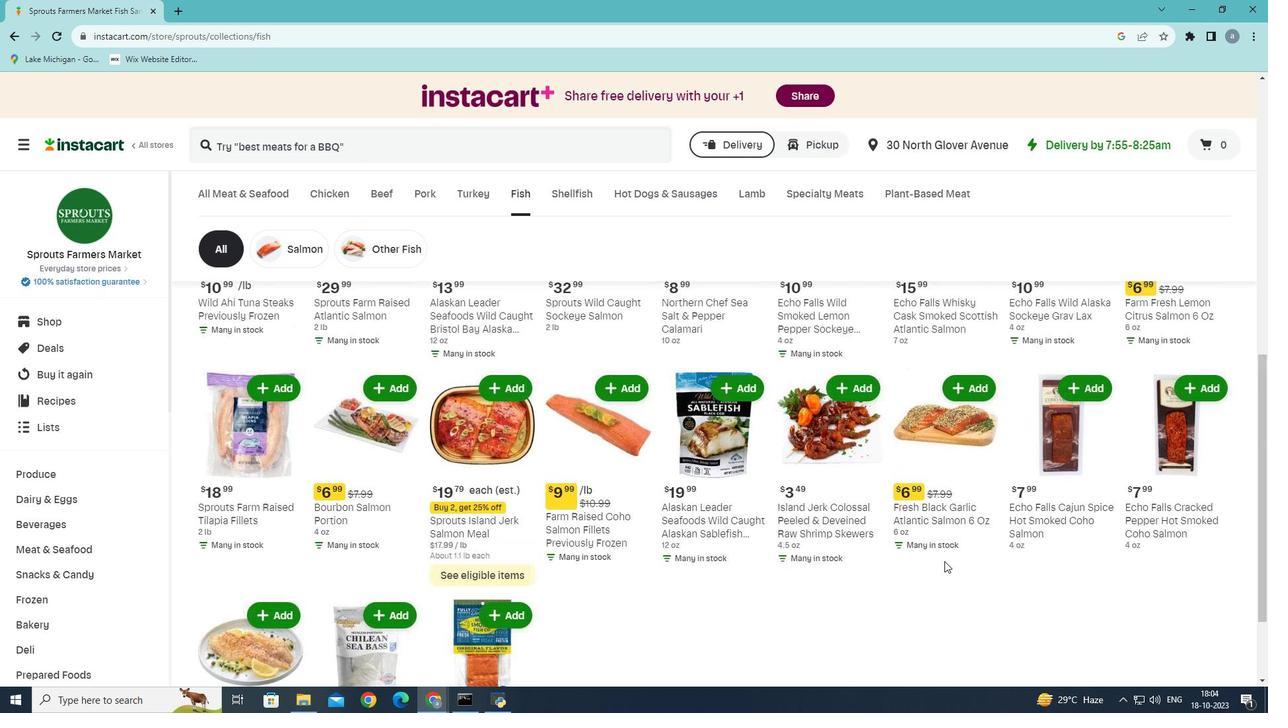 
Action: Mouse scrolled (945, 564) with delta (0, 0)
Screenshot: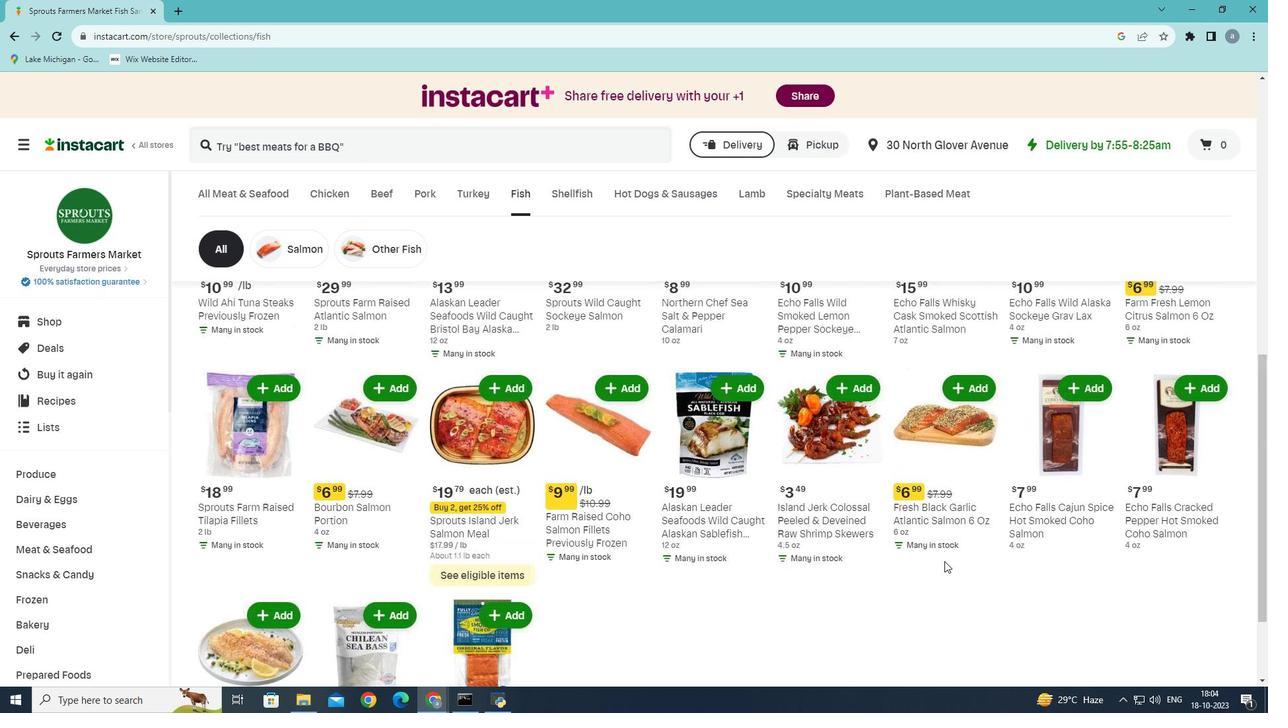 
Action: Mouse moved to (945, 562)
Screenshot: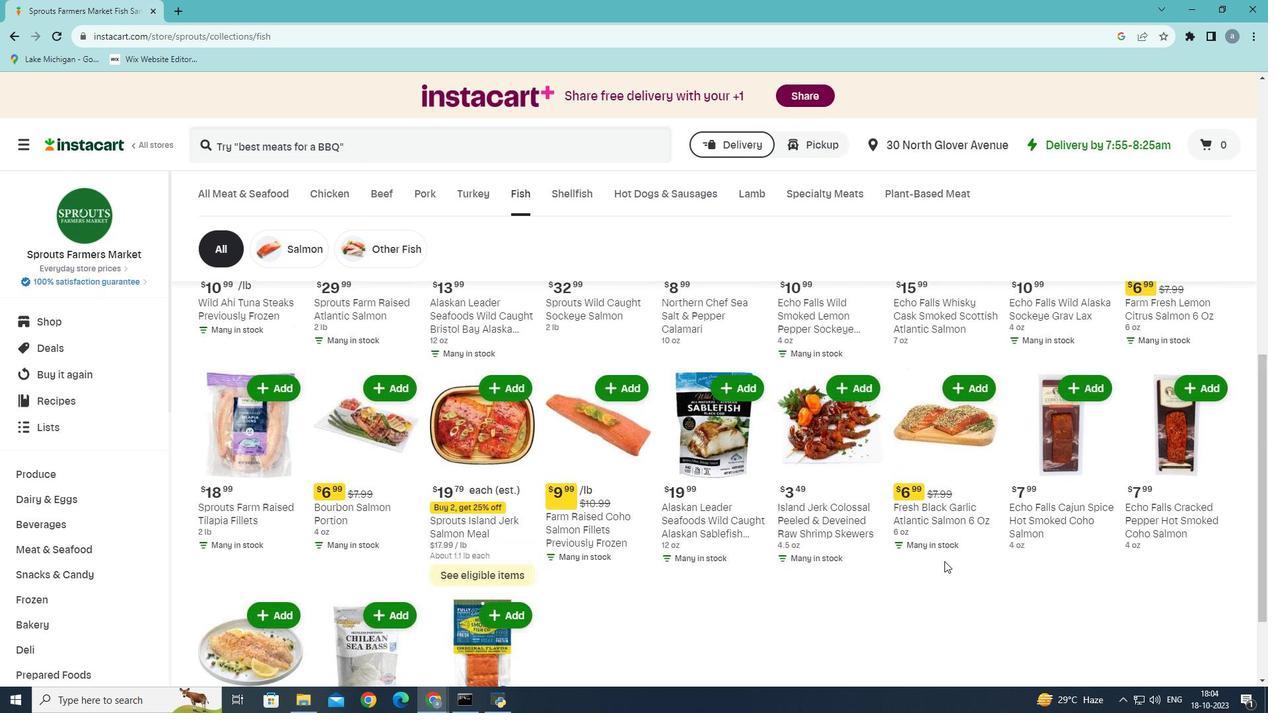 
Action: Mouse scrolled (945, 563) with delta (0, 0)
Screenshot: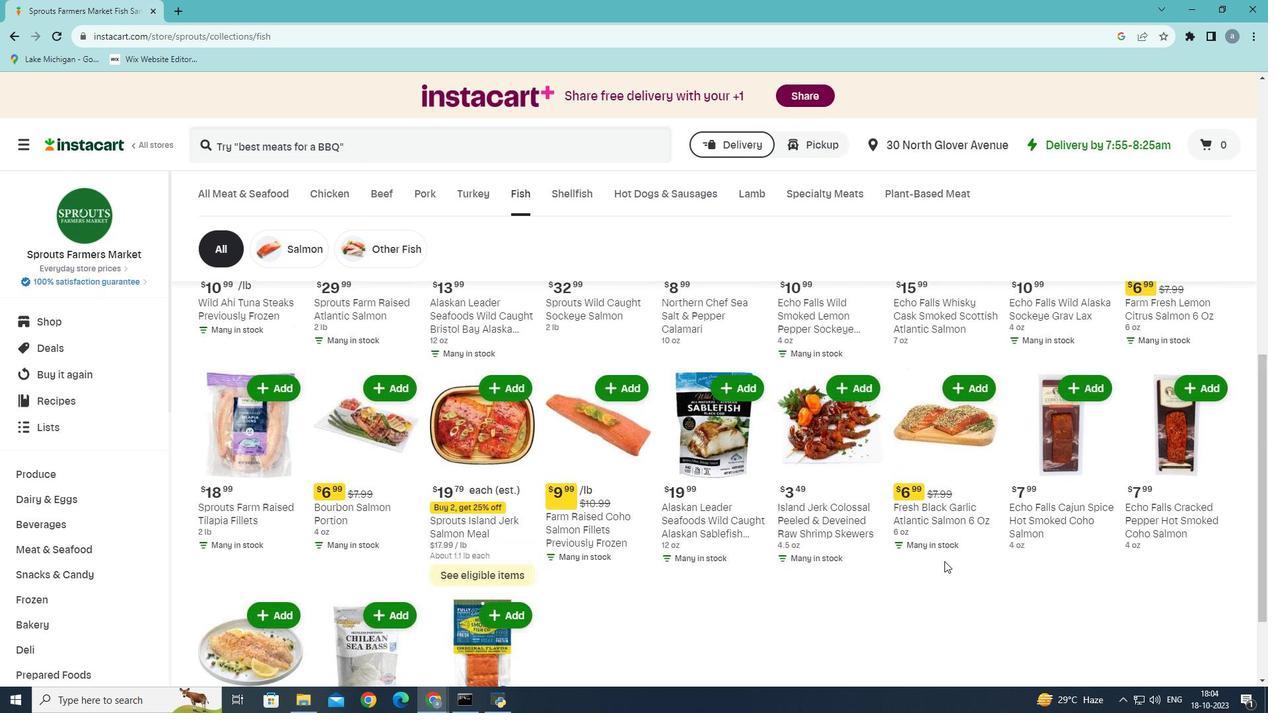 
Action: Mouse moved to (944, 561)
Screenshot: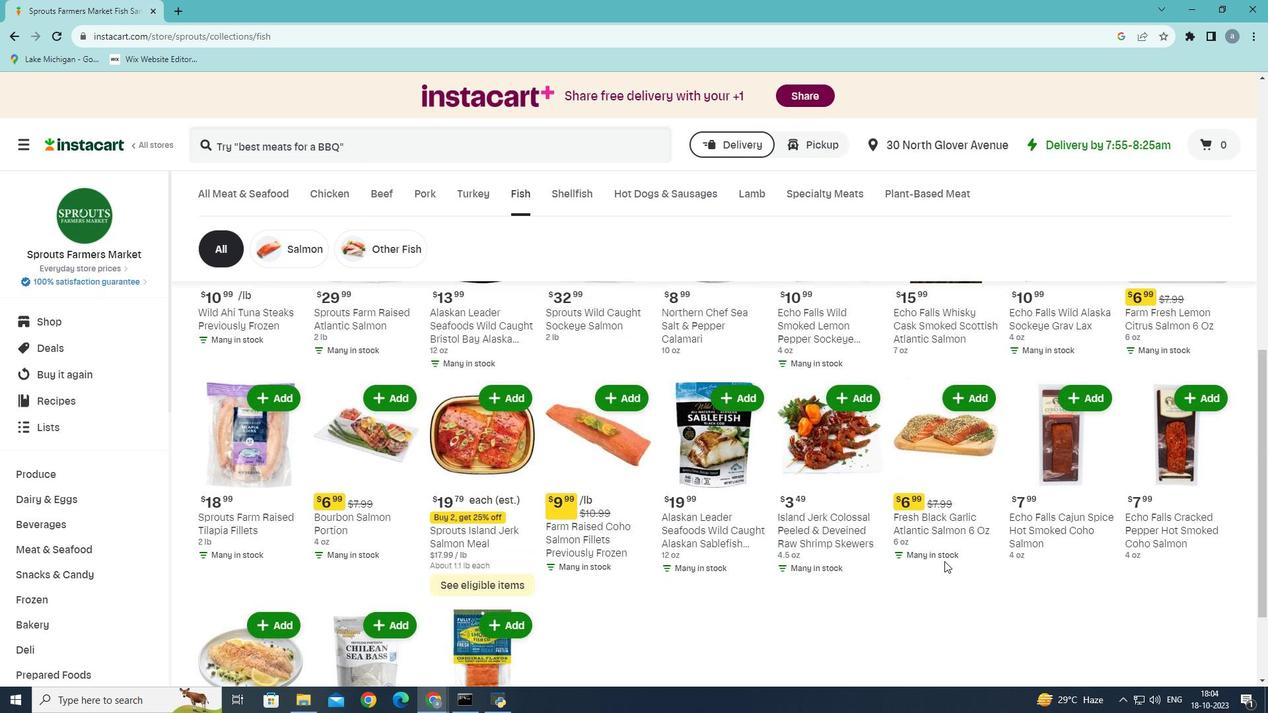 
Action: Mouse scrolled (944, 562) with delta (0, 0)
Screenshot: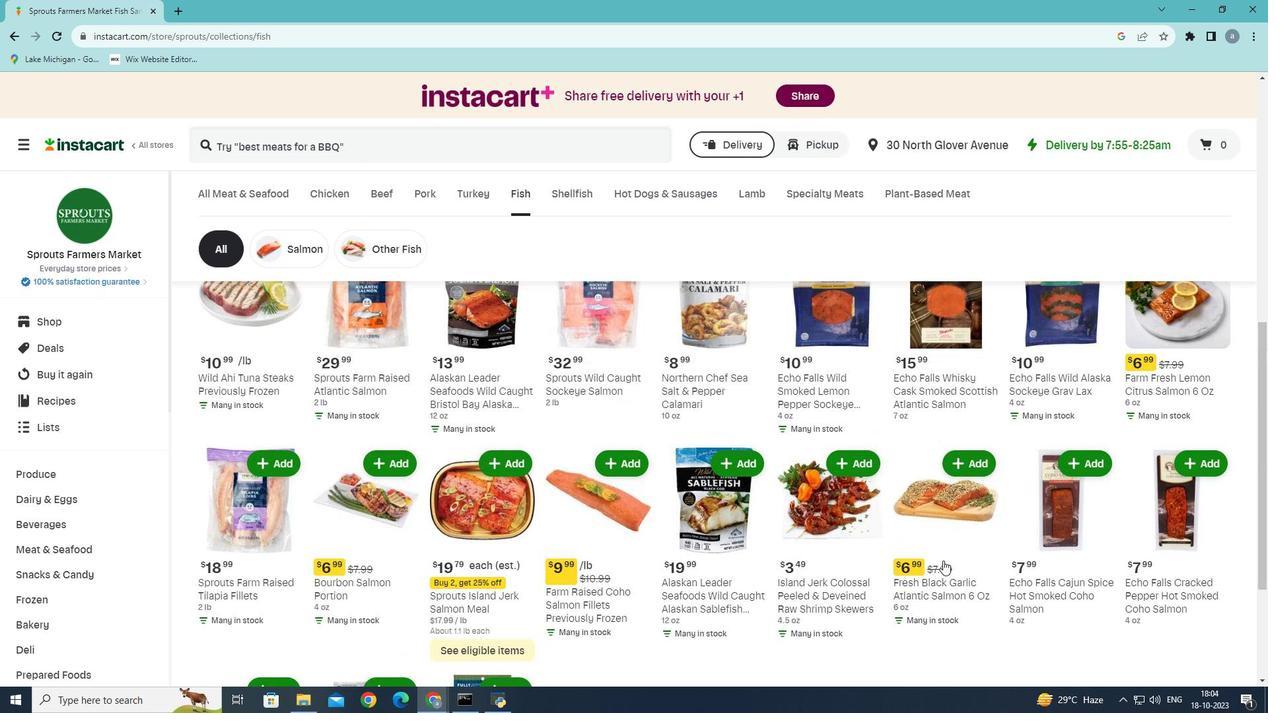 
Action: Mouse moved to (933, 556)
Screenshot: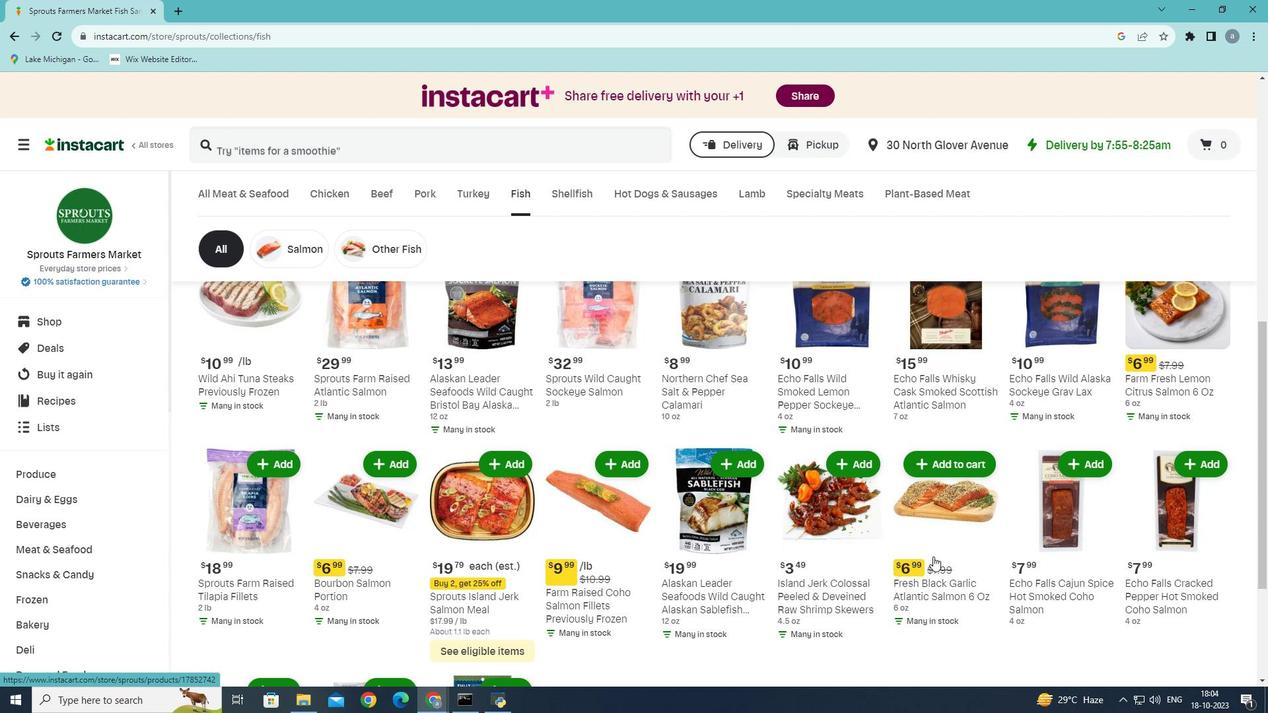 
Action: Mouse scrolled (933, 557) with delta (0, 0)
Screenshot: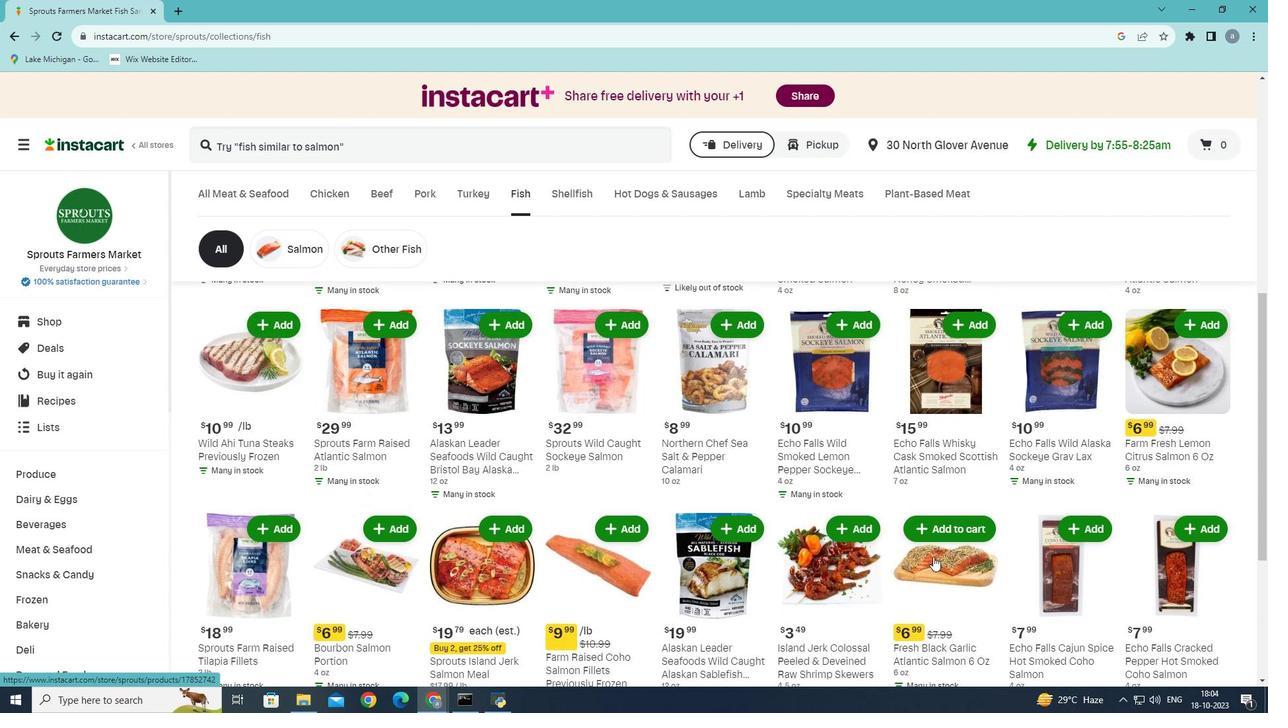 
Action: Mouse scrolled (933, 557) with delta (0, 0)
Screenshot: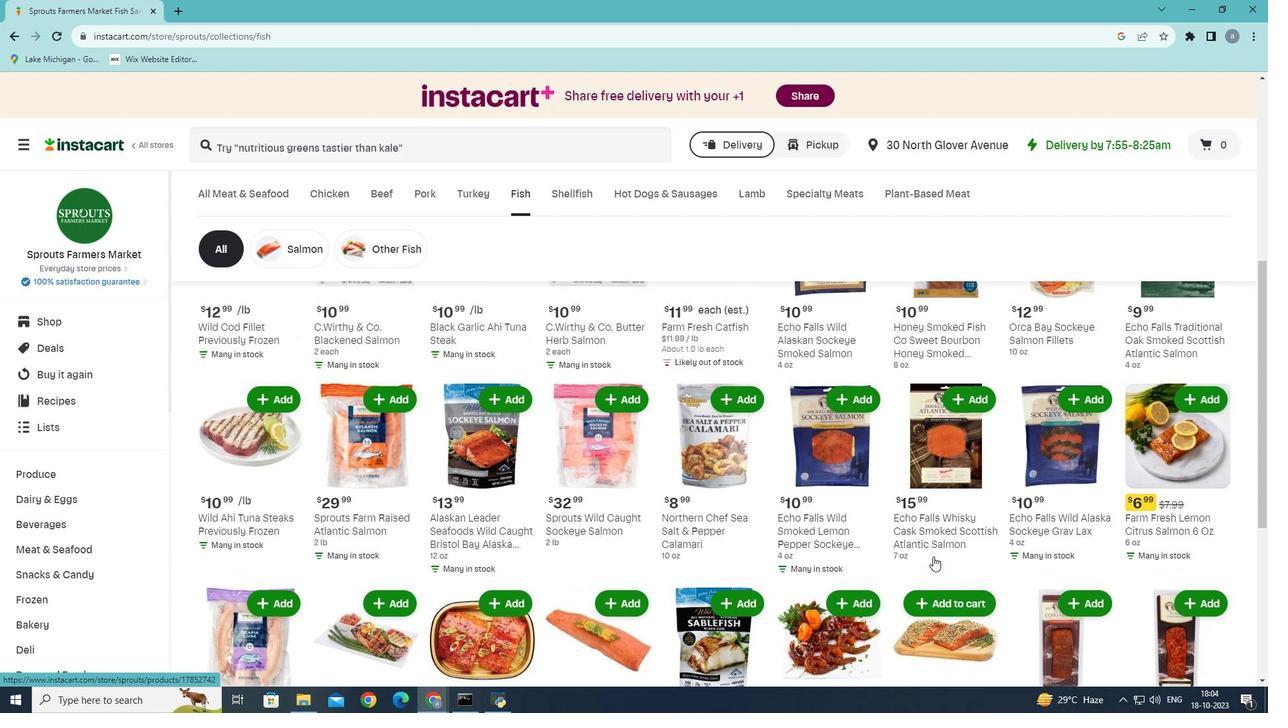 
Action: Mouse scrolled (933, 557) with delta (0, 0)
Screenshot: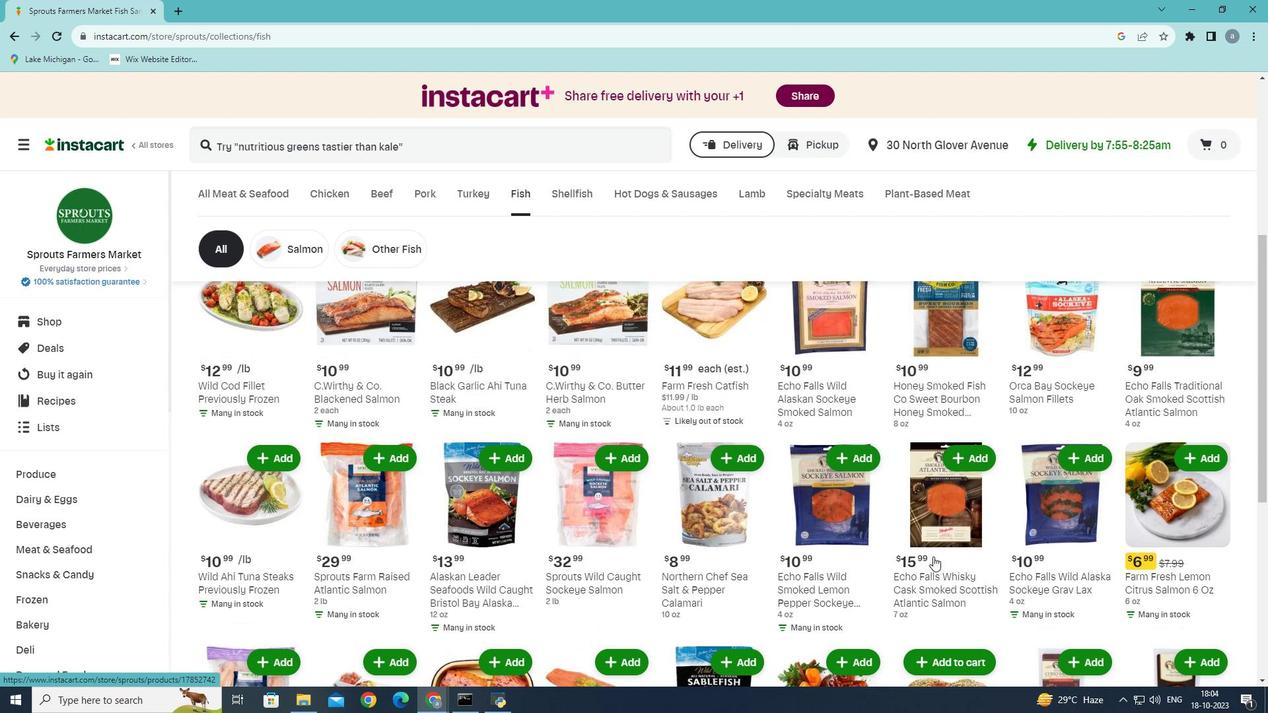 
Action: Mouse scrolled (933, 557) with delta (0, 0)
Screenshot: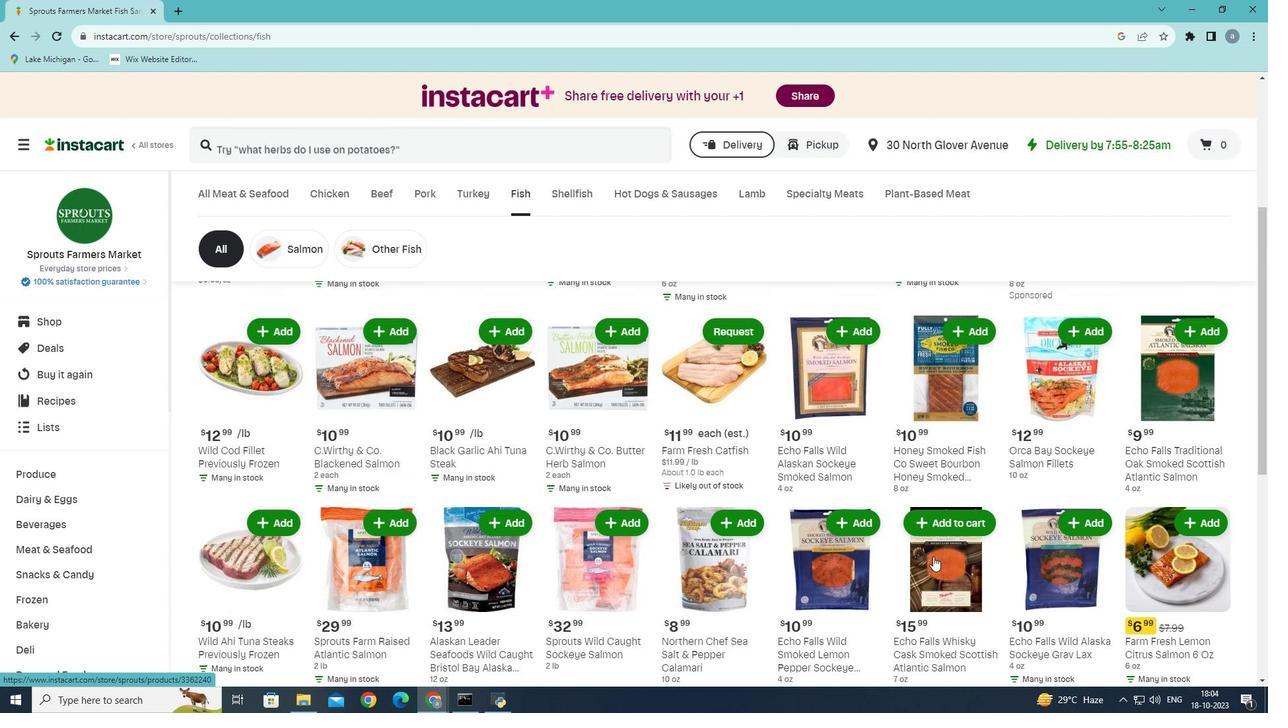 
Action: Mouse scrolled (933, 557) with delta (0, 0)
Screenshot: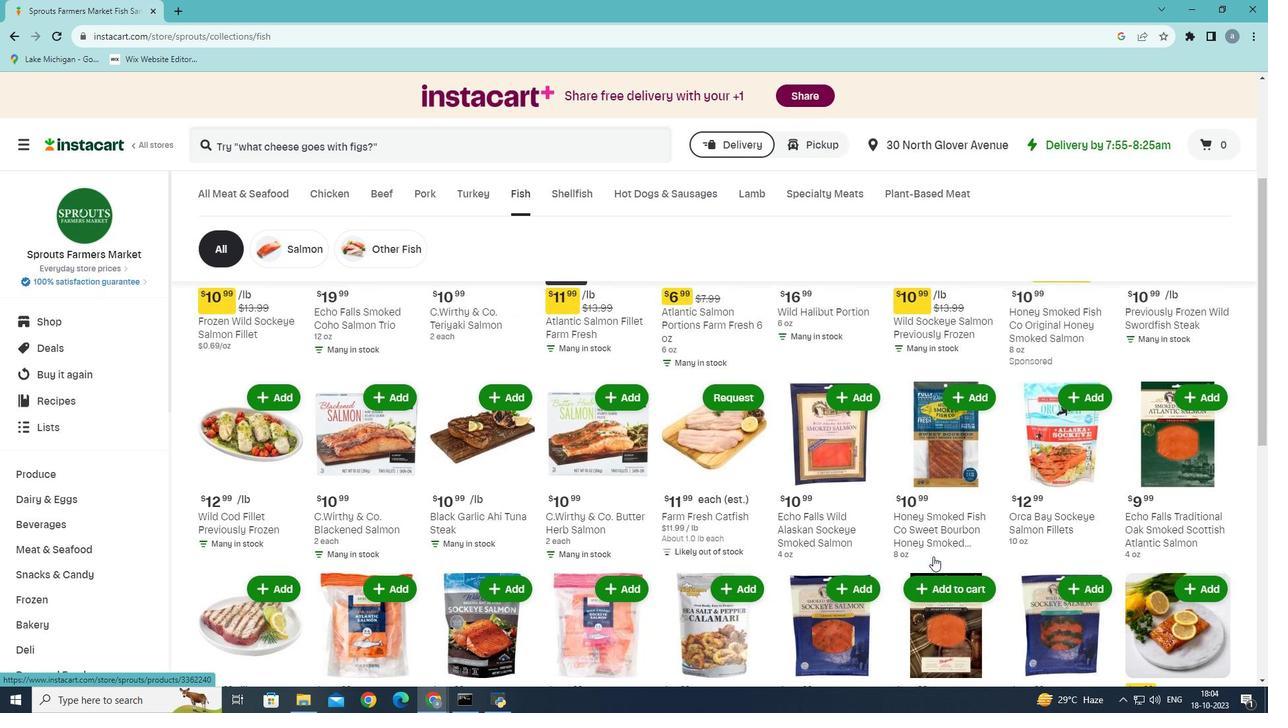 
Action: Mouse scrolled (933, 557) with delta (0, 0)
Screenshot: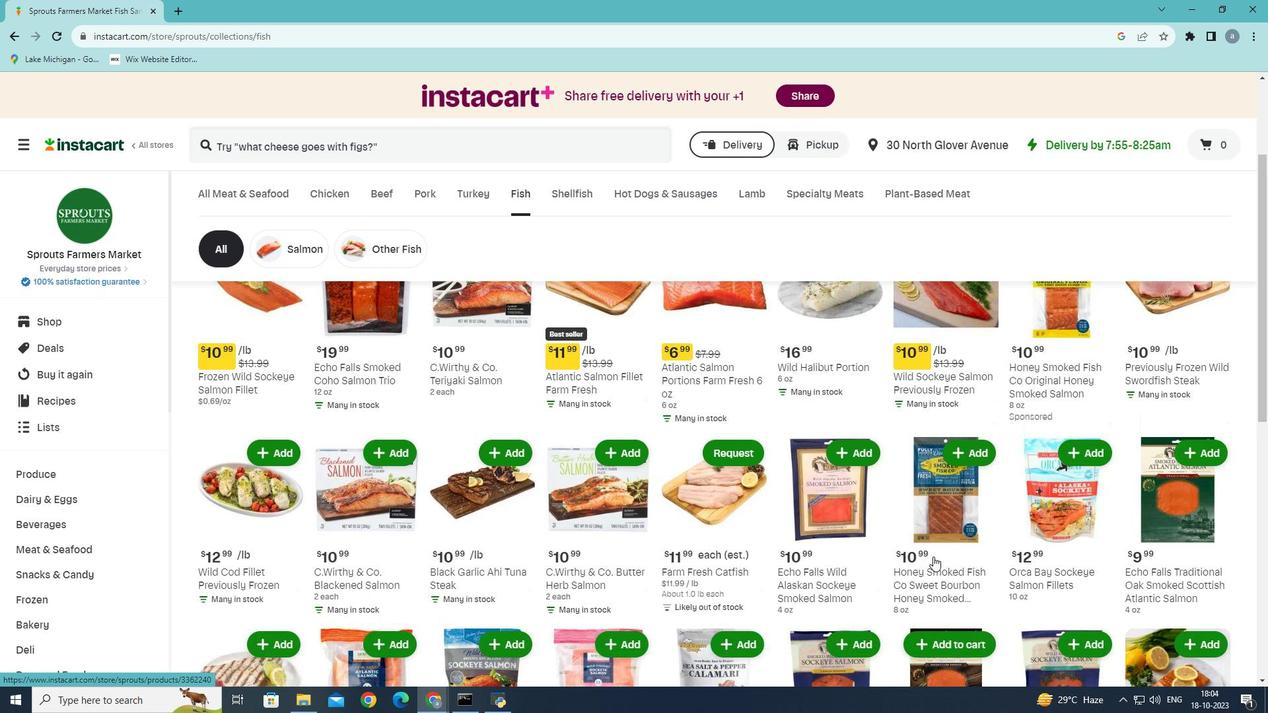 
Action: Mouse scrolled (933, 557) with delta (0, 0)
Screenshot: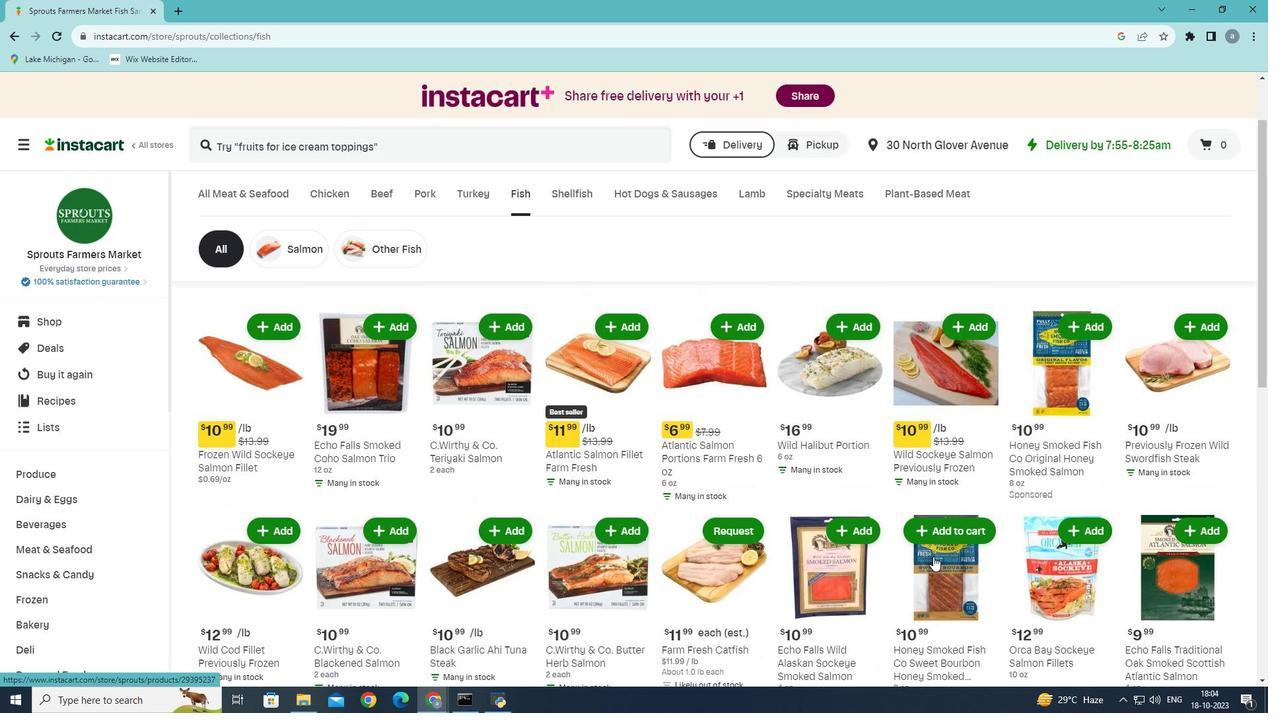 
Action: Mouse scrolled (933, 557) with delta (0, 0)
Screenshot: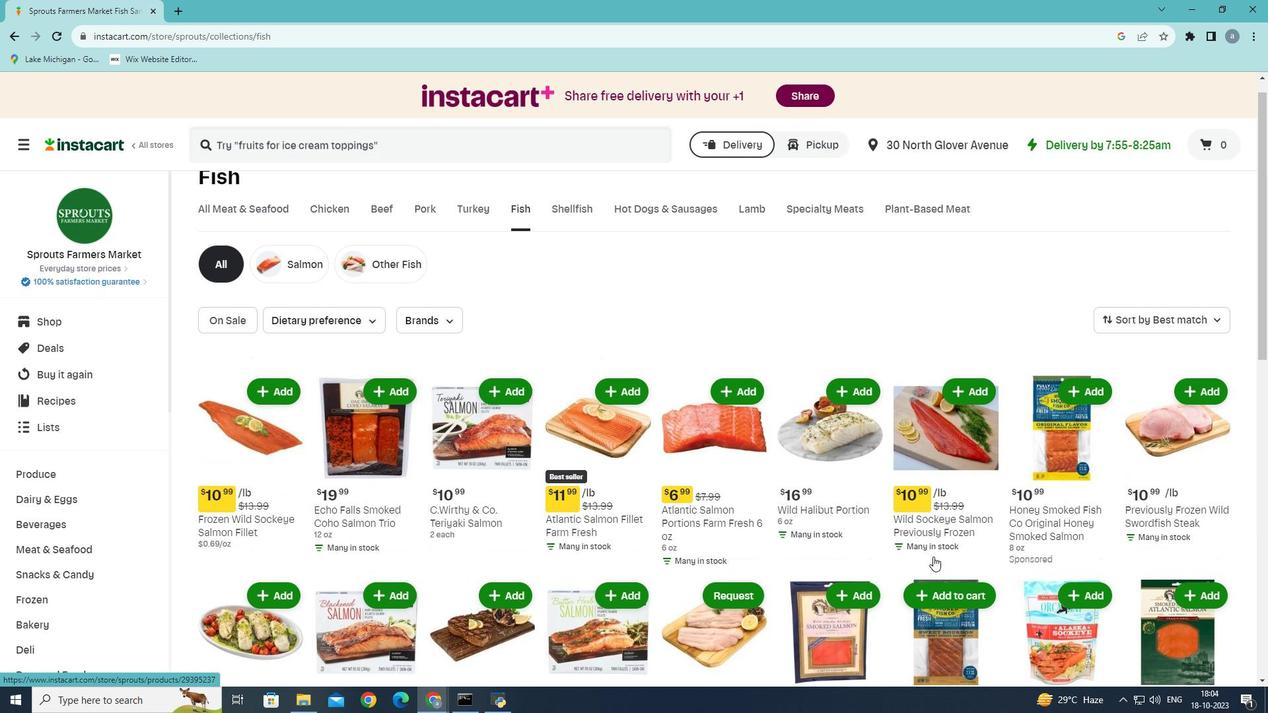 
